 Task: Search one way flight ticket for 5 adults, 1 child, 2 infants in seat and 1 infant on lap in business from College Station: Easterwood Field to Riverton: Central Wyoming Regional Airport (was Riverton Regional) on 8-4-2023. Choice of flights is Emirates and Kenya Airways. Number of bags: 11 checked bags. Price is upto 105000. Outbound departure time preference is 15:15.
Action: Mouse moved to (223, 310)
Screenshot: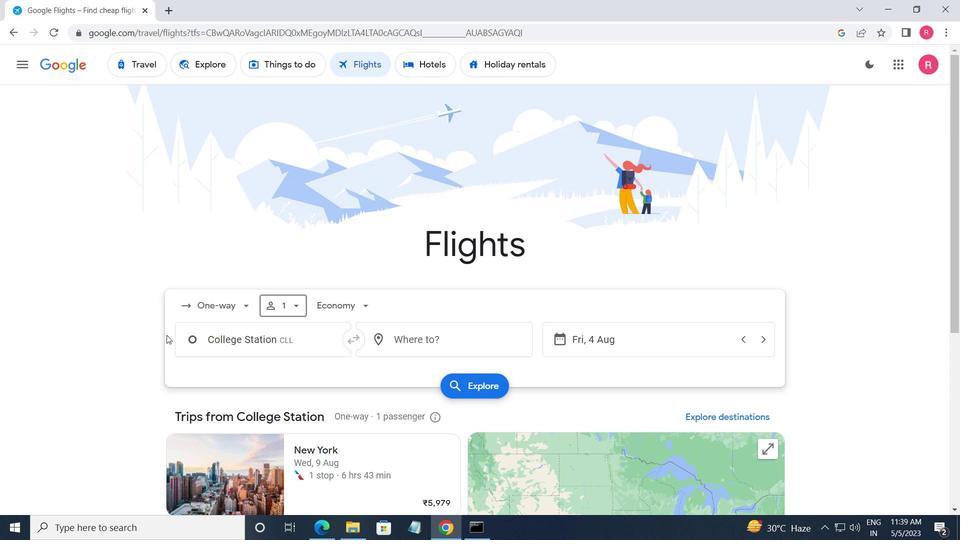 
Action: Mouse pressed left at (223, 310)
Screenshot: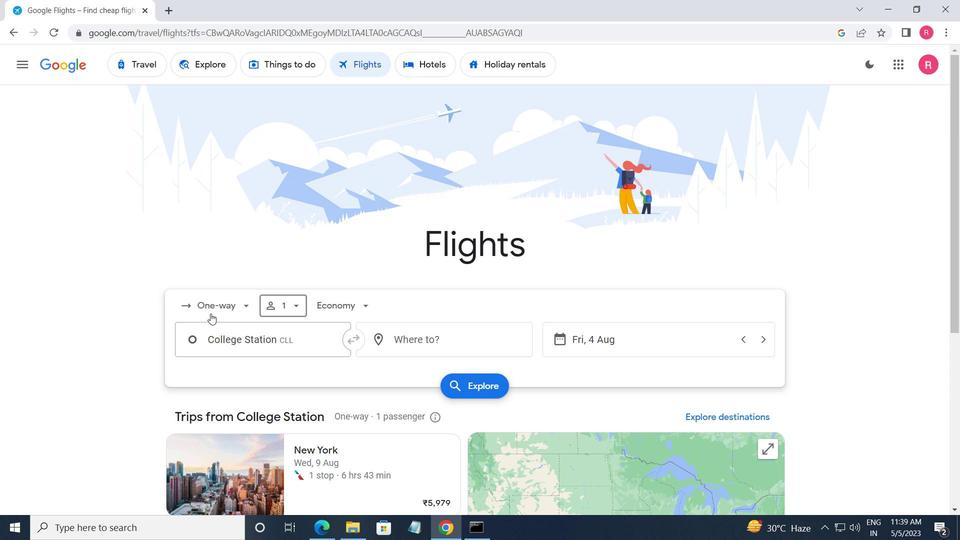 
Action: Mouse moved to (243, 367)
Screenshot: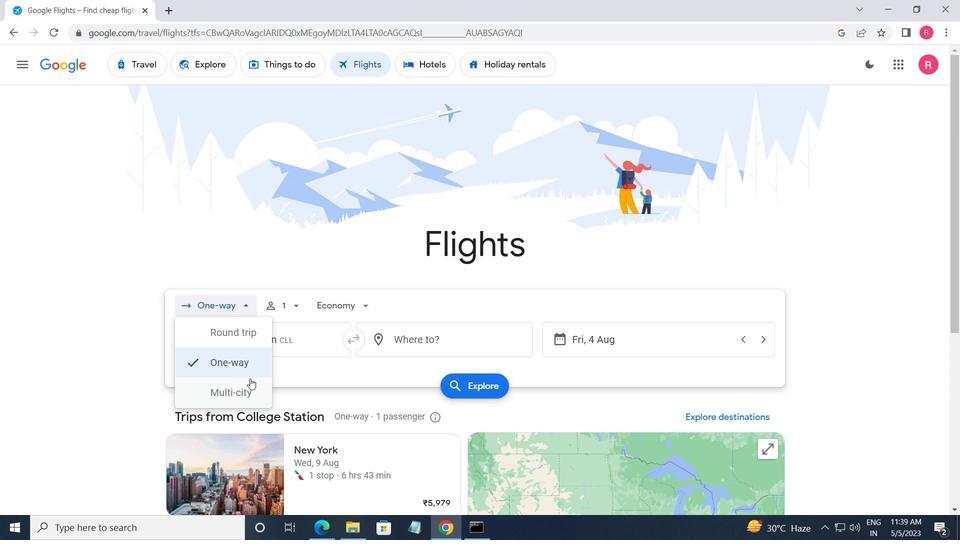 
Action: Mouse pressed left at (243, 367)
Screenshot: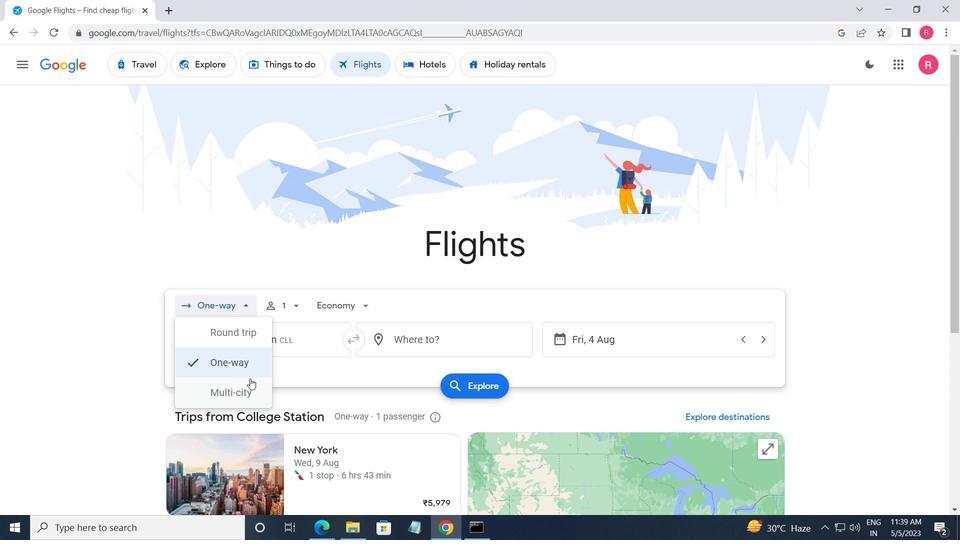 
Action: Mouse moved to (283, 304)
Screenshot: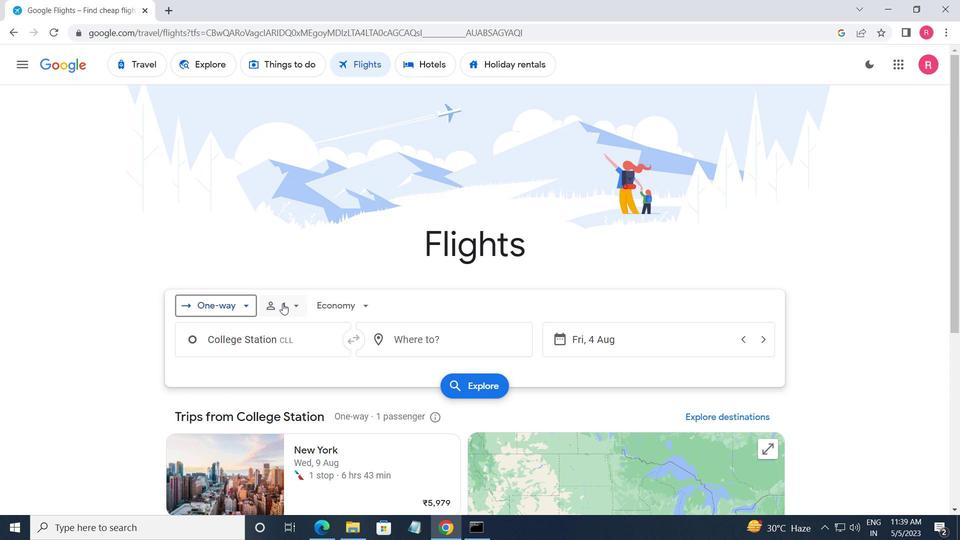 
Action: Mouse pressed left at (283, 304)
Screenshot: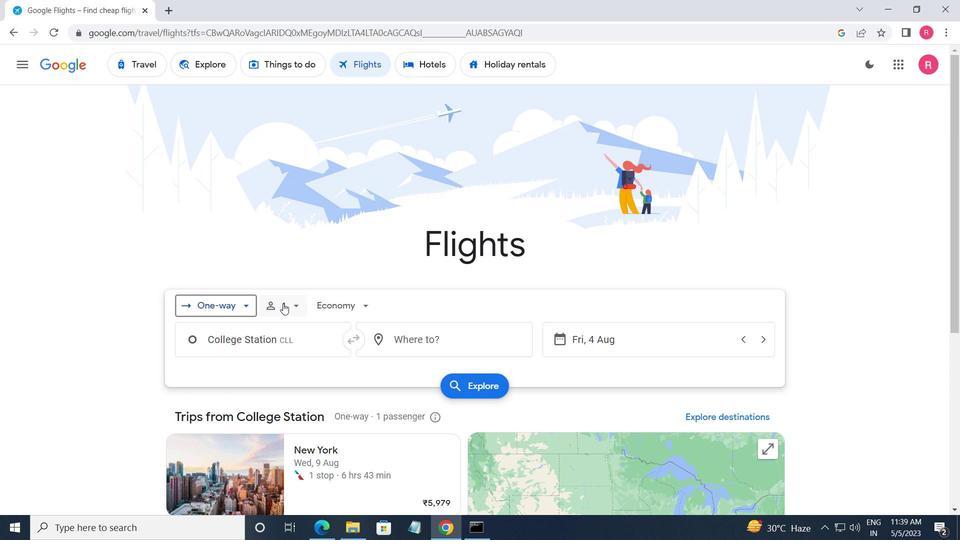 
Action: Mouse moved to (382, 340)
Screenshot: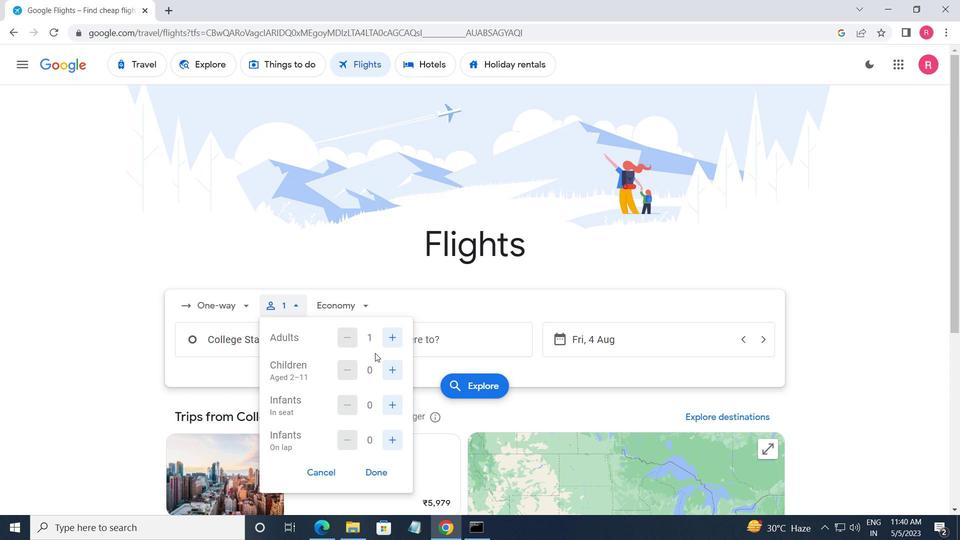
Action: Mouse pressed left at (382, 340)
Screenshot: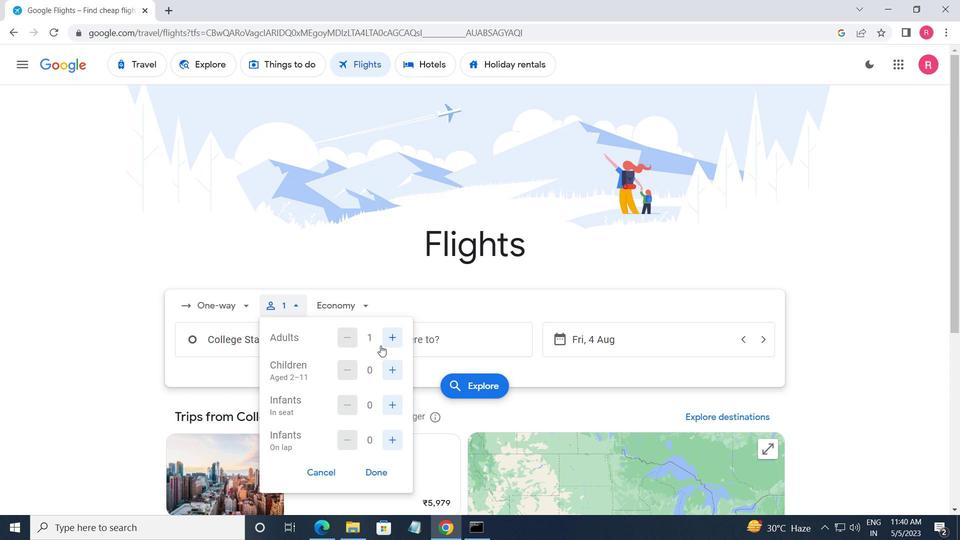 
Action: Mouse pressed left at (382, 340)
Screenshot: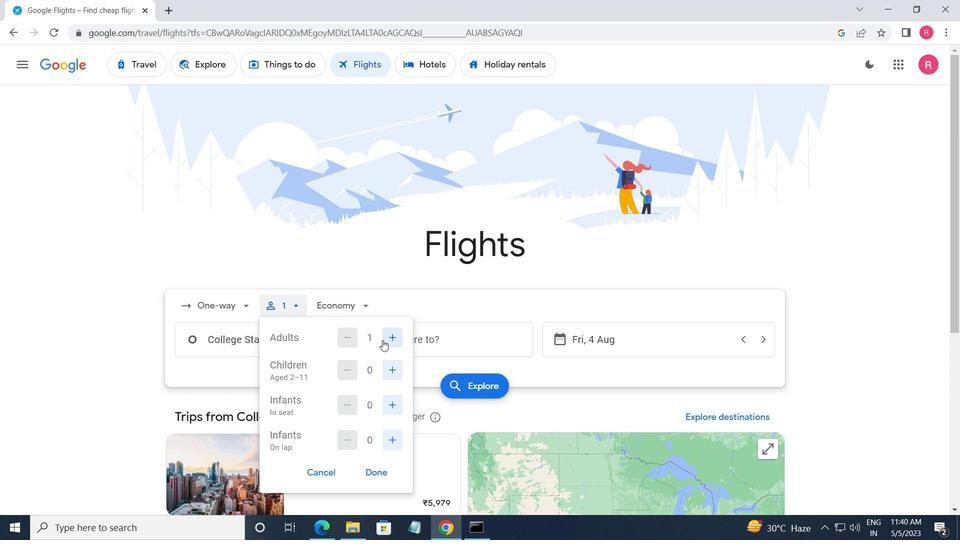 
Action: Mouse pressed left at (382, 340)
Screenshot: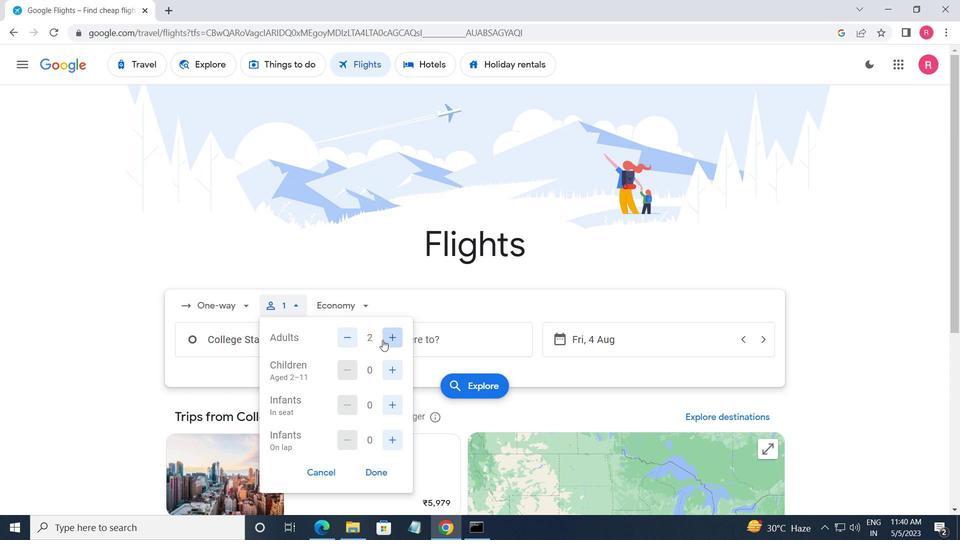 
Action: Mouse pressed left at (382, 340)
Screenshot: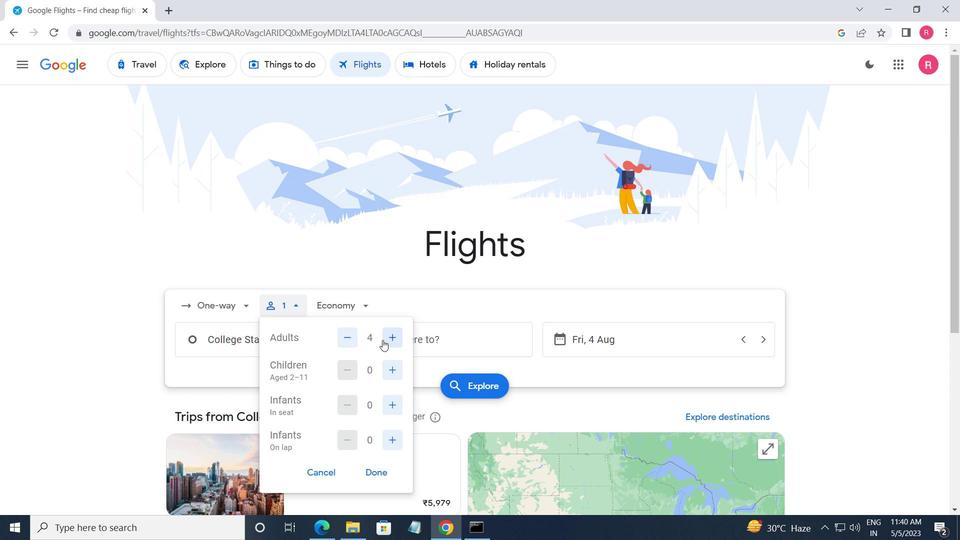 
Action: Mouse moved to (387, 375)
Screenshot: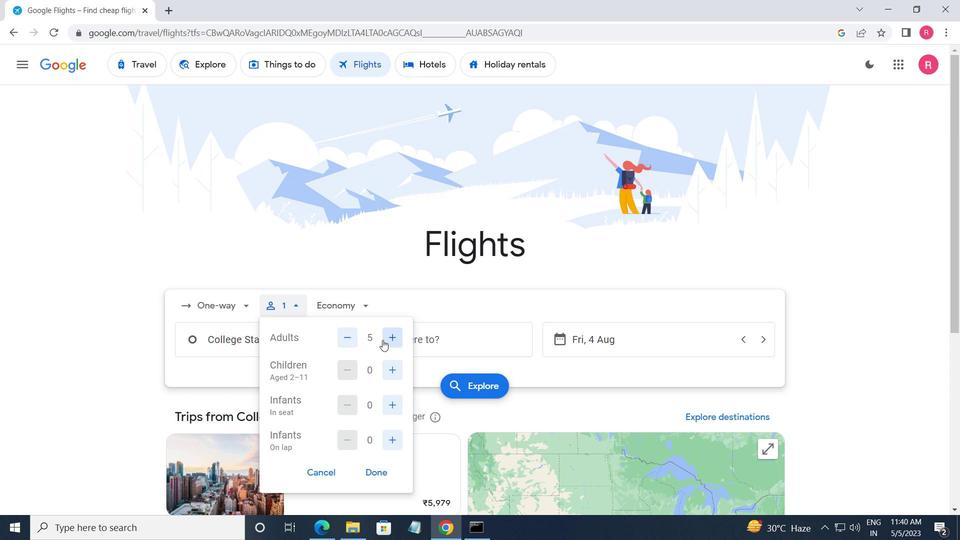 
Action: Mouse pressed left at (387, 375)
Screenshot: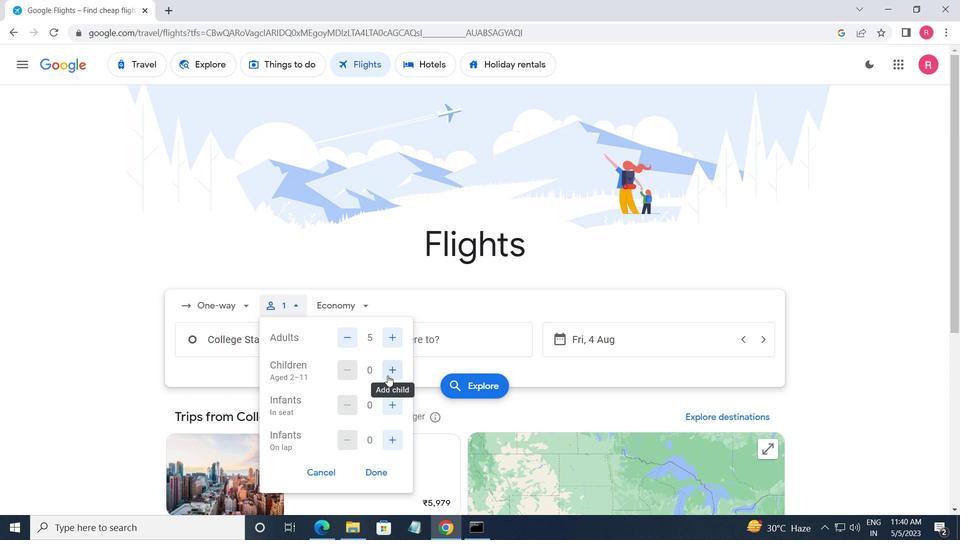 
Action: Mouse moved to (391, 413)
Screenshot: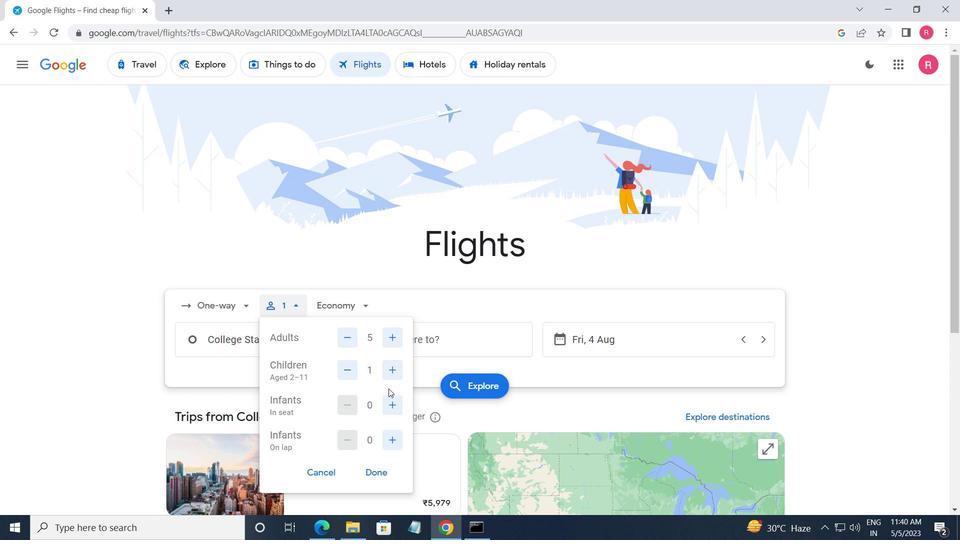 
Action: Mouse pressed left at (391, 413)
Screenshot: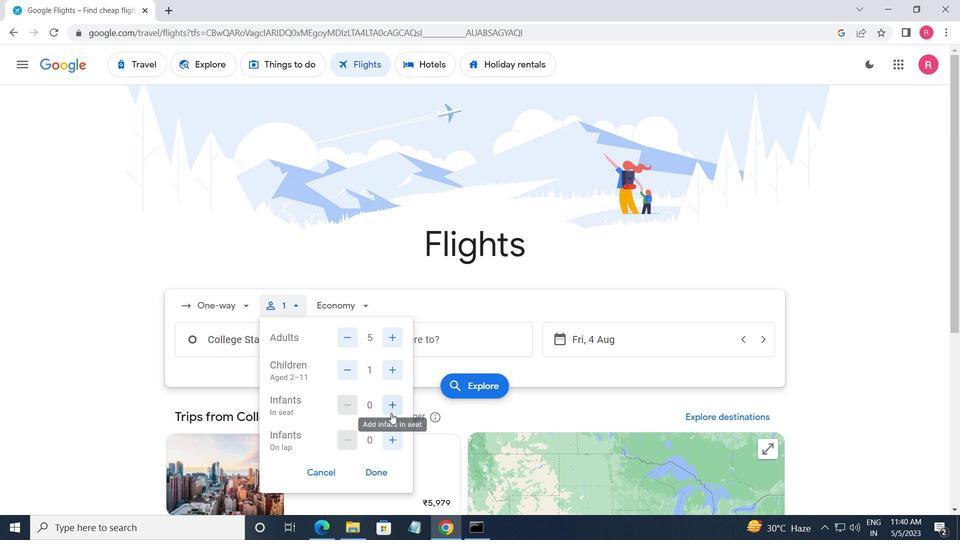 
Action: Mouse pressed left at (391, 413)
Screenshot: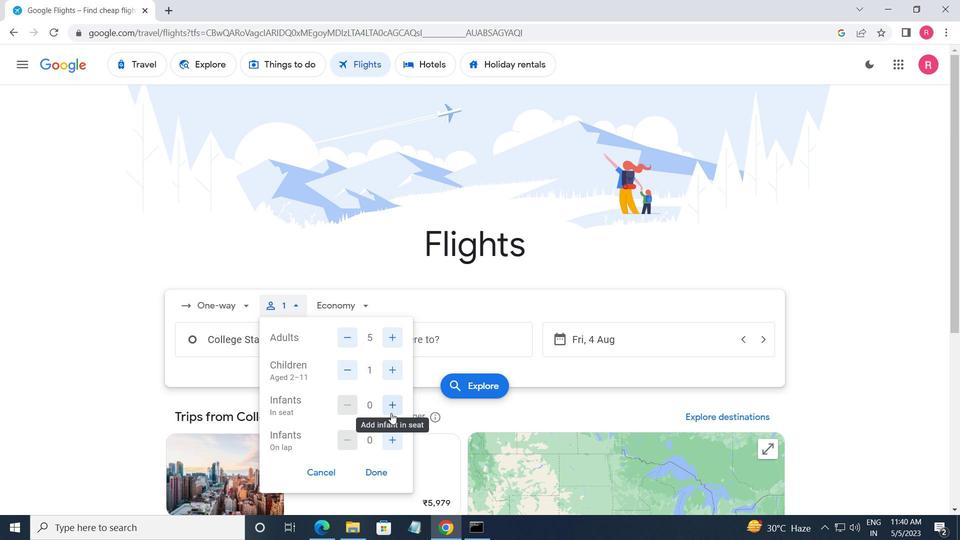 
Action: Mouse moved to (389, 444)
Screenshot: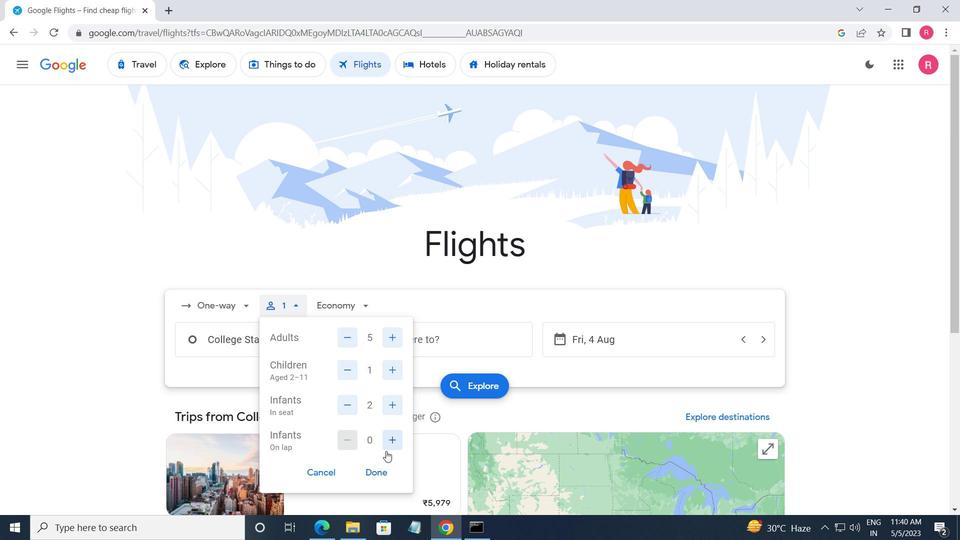 
Action: Mouse pressed left at (389, 444)
Screenshot: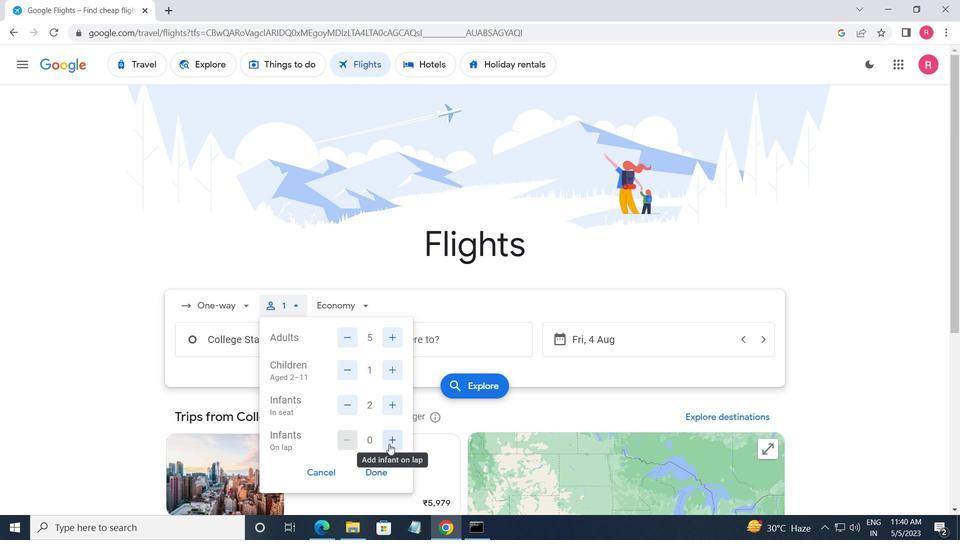
Action: Mouse moved to (382, 470)
Screenshot: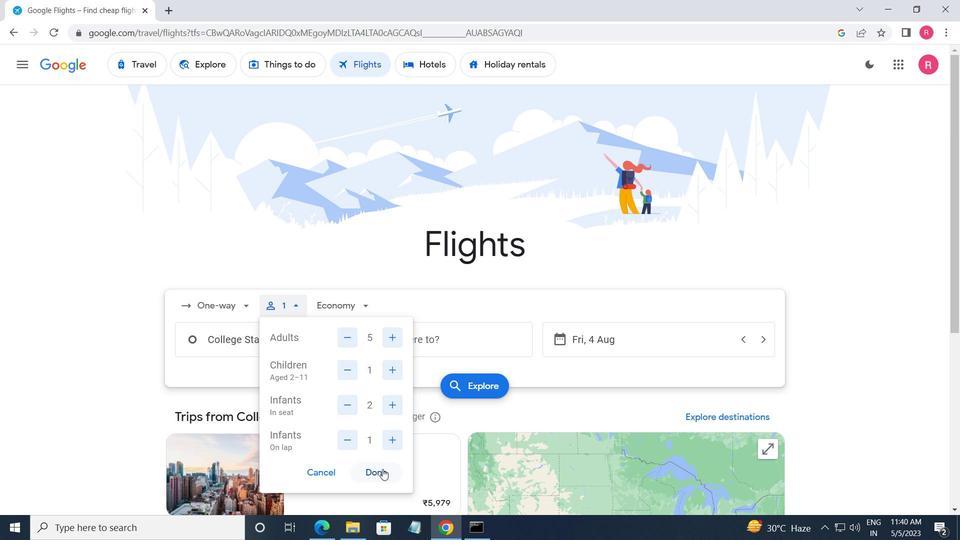 
Action: Mouse pressed left at (382, 470)
Screenshot: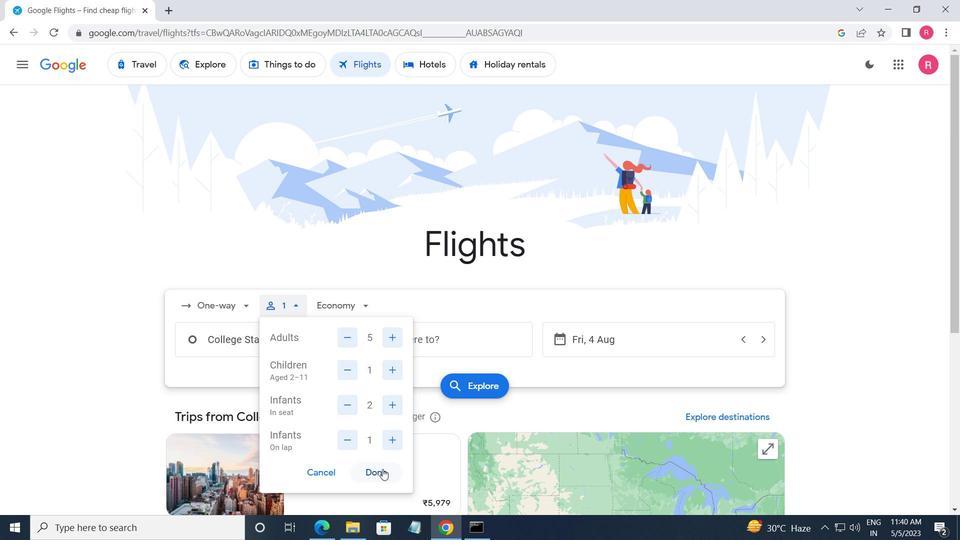 
Action: Mouse moved to (344, 310)
Screenshot: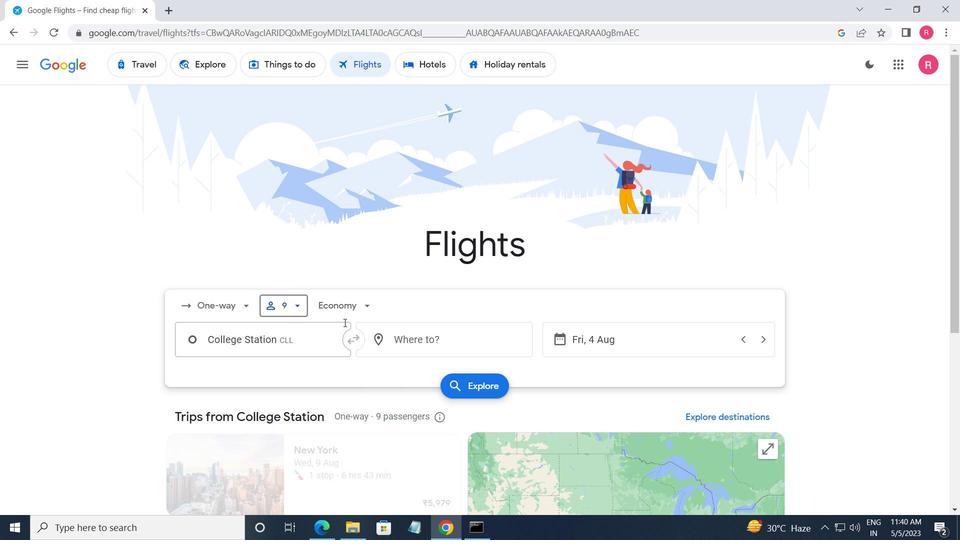 
Action: Mouse pressed left at (344, 310)
Screenshot: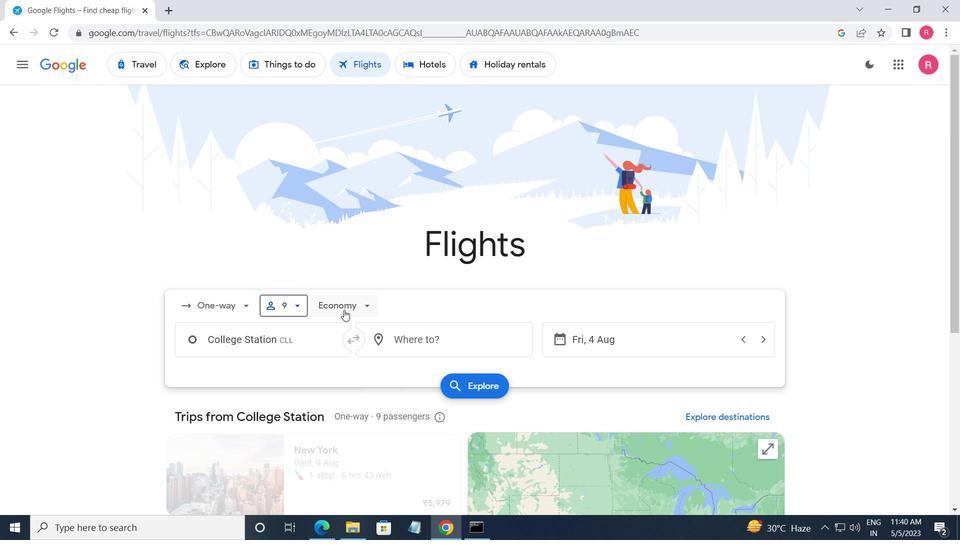 
Action: Mouse moved to (356, 395)
Screenshot: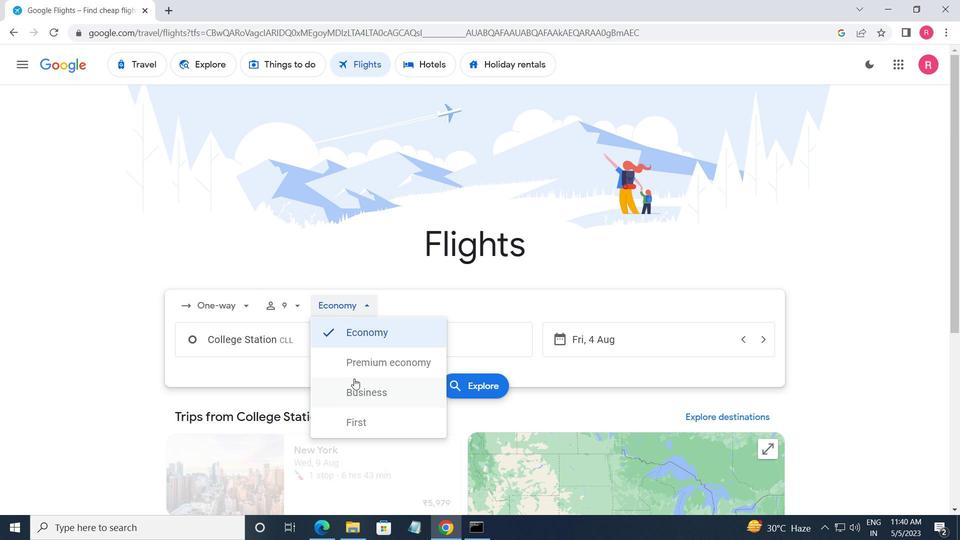 
Action: Mouse pressed left at (356, 395)
Screenshot: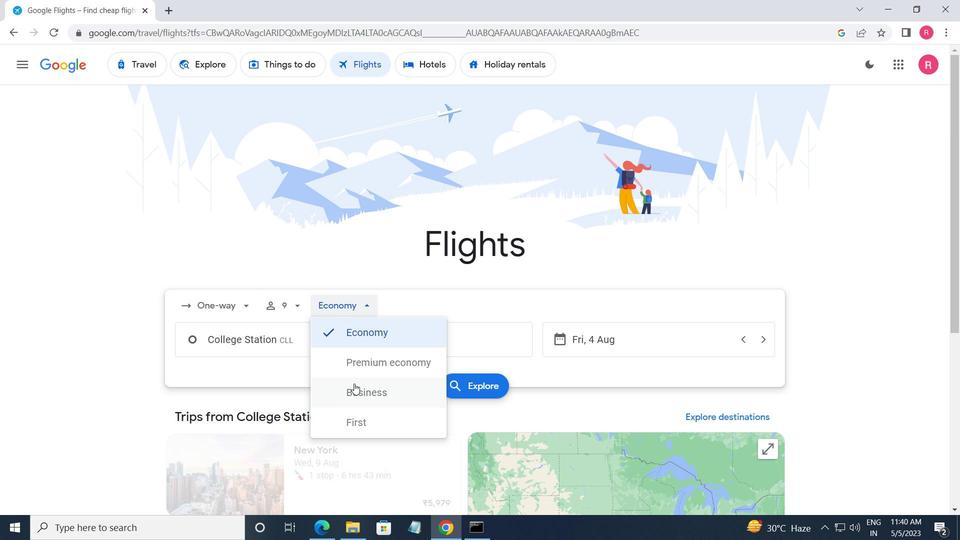 
Action: Mouse moved to (307, 339)
Screenshot: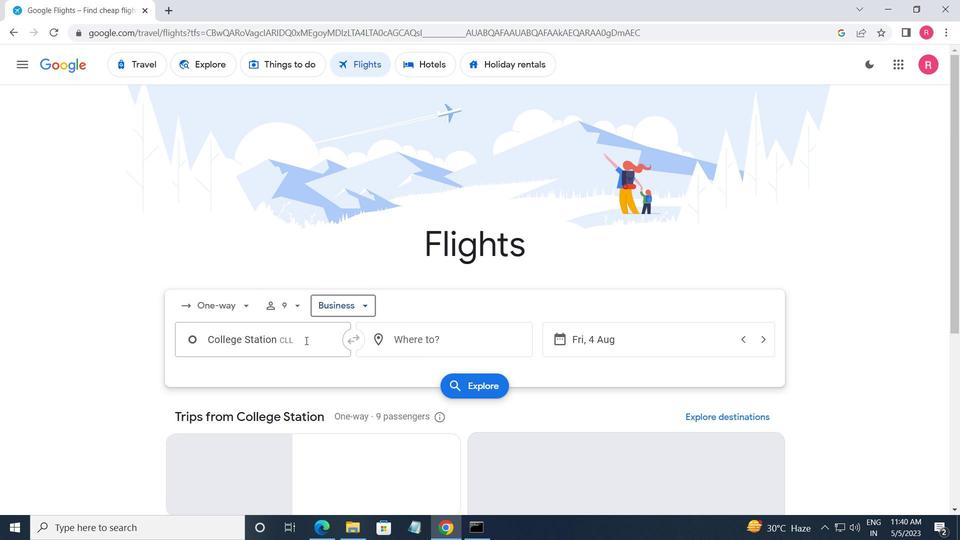 
Action: Mouse pressed left at (307, 339)
Screenshot: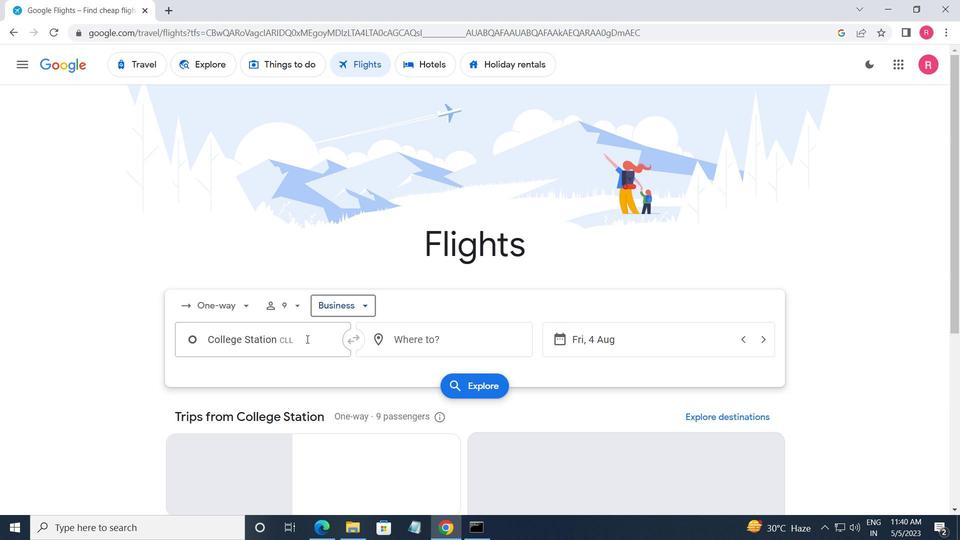 
Action: Key pressed <Key.shift><Key.shift><Key.shift><Key.shift><Key.shift><Key.shift><Key.shift><Key.shift><Key.shift><Key.shift><Key.shift><Key.shift><Key.shift><Key.shift><Key.shift><Key.shift><Key.shift><Key.shift><Key.shift><Key.shift><Key.shift><Key.shift><Key.shift><Key.shift><Key.shift><Key.shift><Key.shift><Key.shift><Key.shift><Key.shift><Key.shift><Key.shift><Key.shift><Key.shift><Key.shift><Key.shift><Key.shift><Key.shift><Key.shift><Key.shift>EASTERWOOD
Screenshot: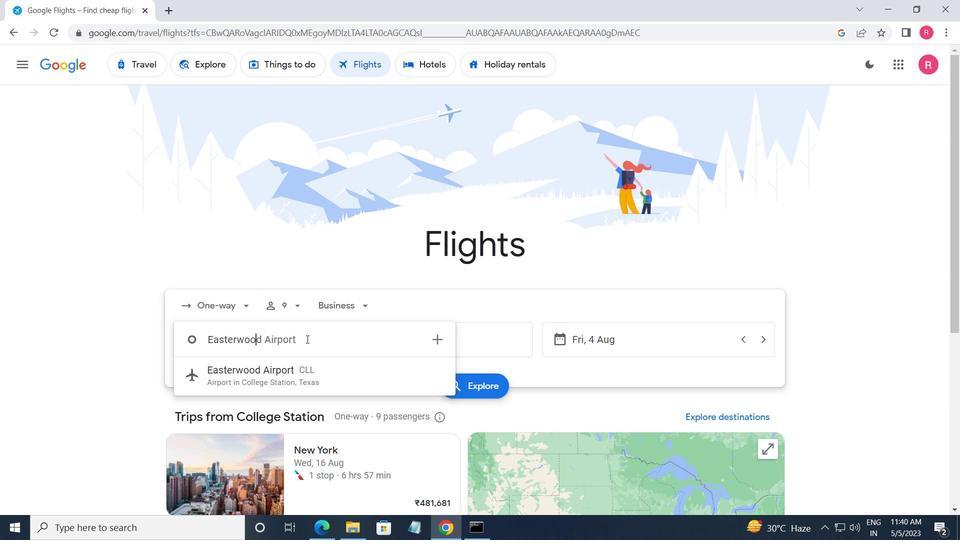 
Action: Mouse moved to (294, 368)
Screenshot: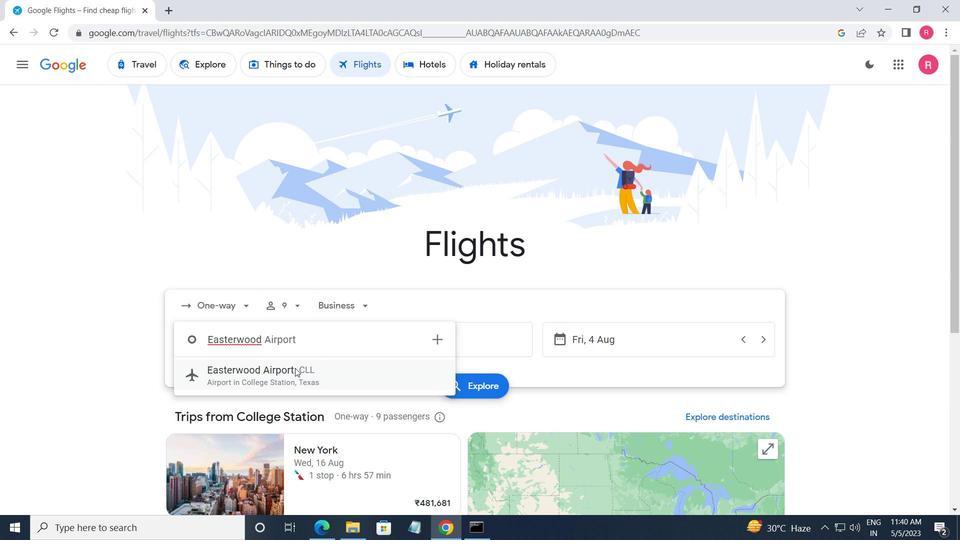 
Action: Key pressed <Key.space>
Screenshot: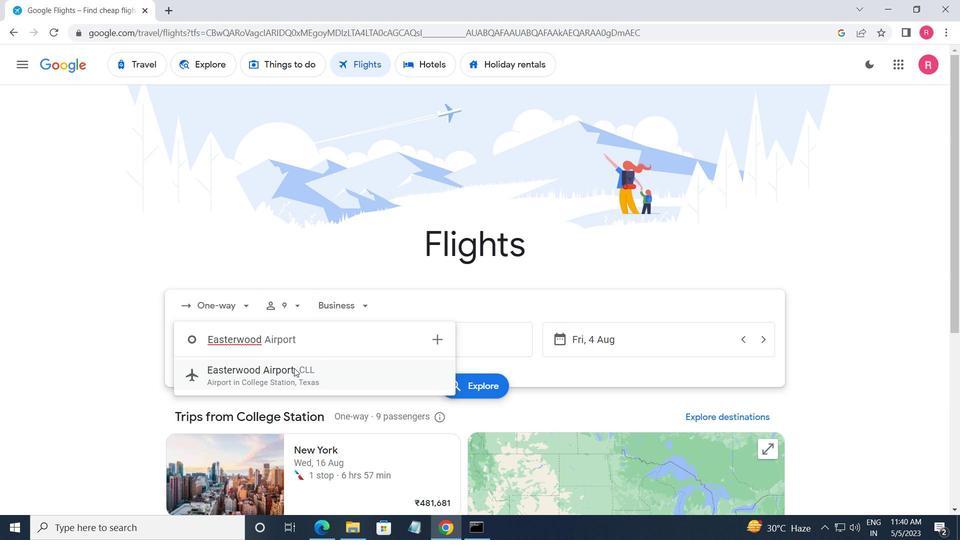 
Action: Mouse moved to (251, 372)
Screenshot: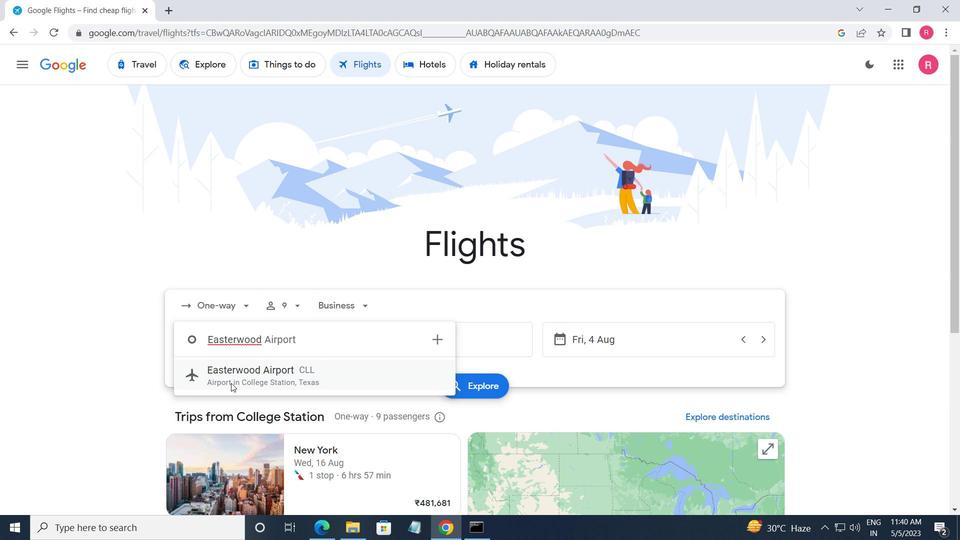 
Action: Mouse pressed left at (251, 372)
Screenshot: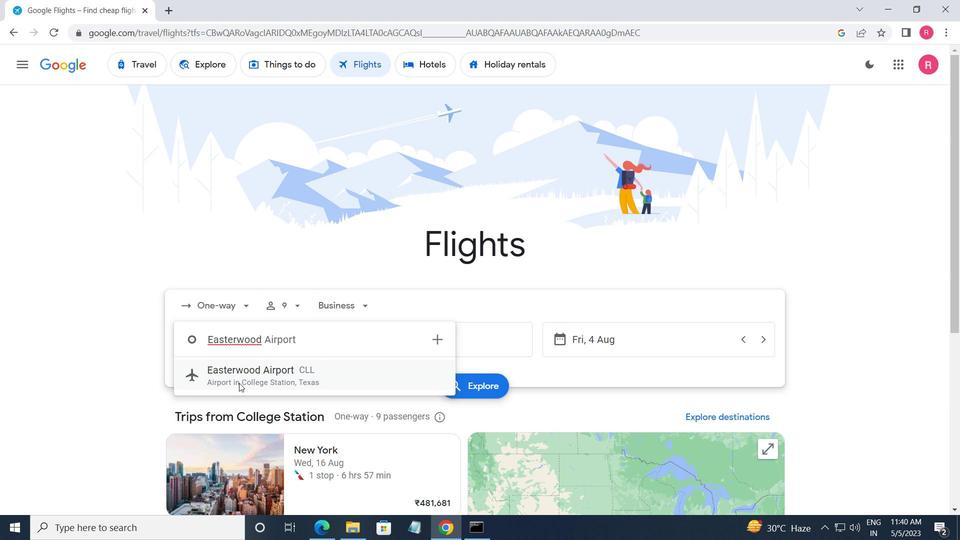 
Action: Mouse moved to (455, 344)
Screenshot: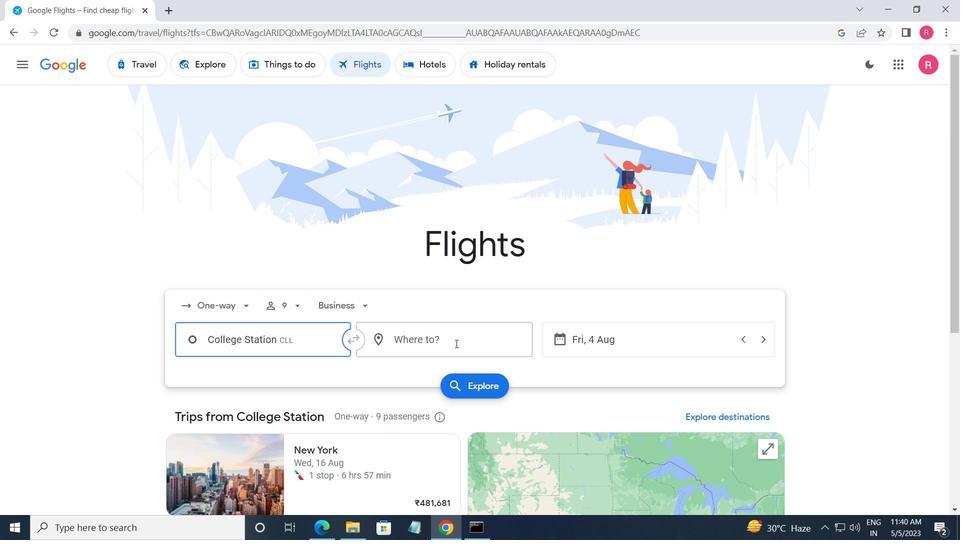
Action: Mouse pressed left at (455, 344)
Screenshot: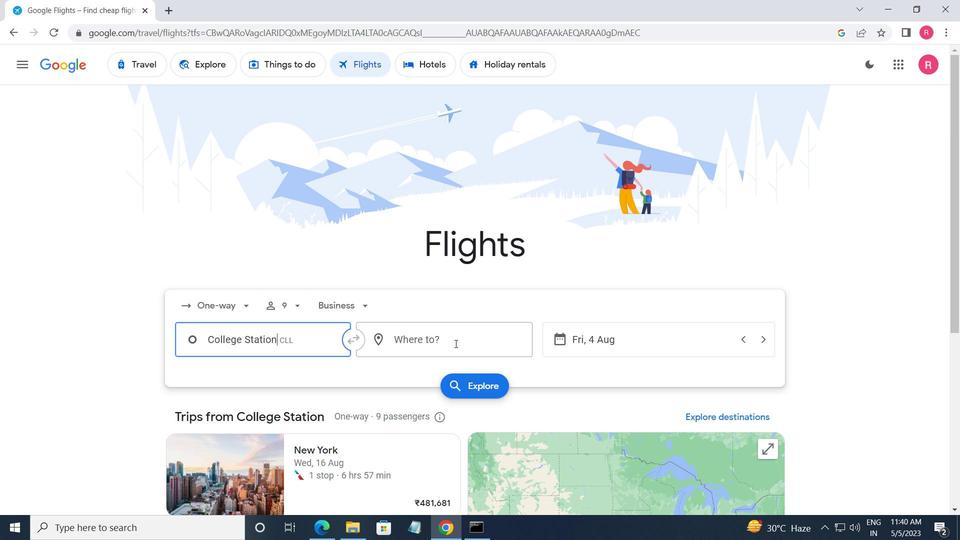 
Action: Mouse moved to (296, 457)
Screenshot: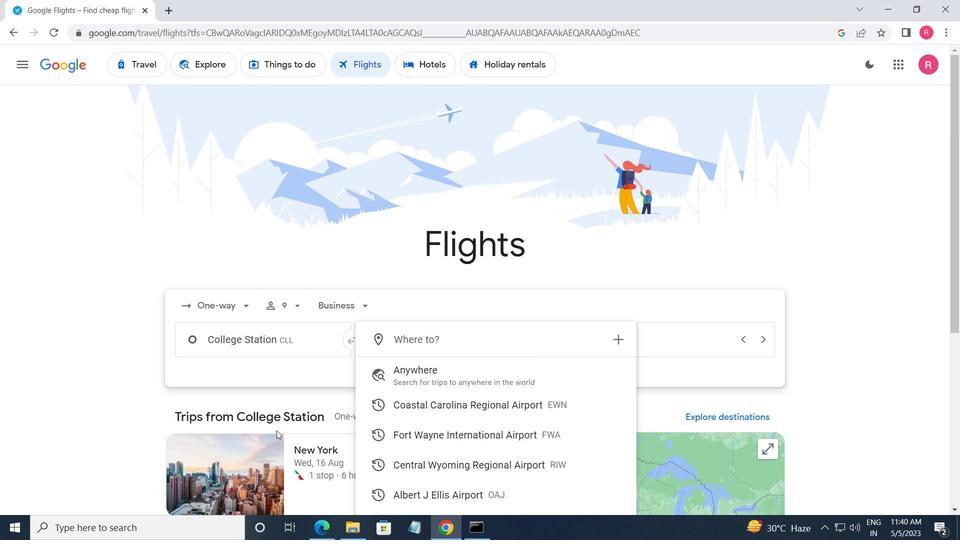 
Action: Key pressed <Key.shift>RIVERTON
Screenshot: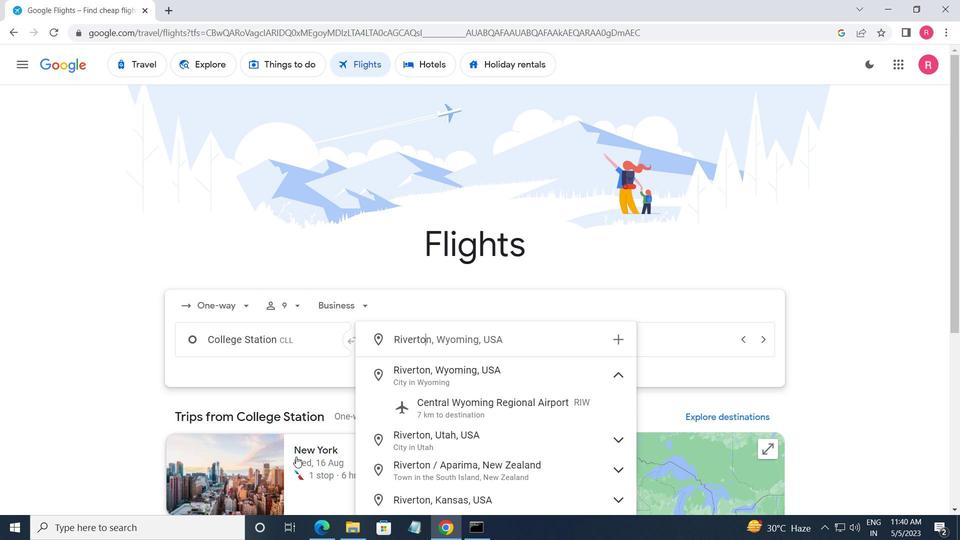 
Action: Mouse moved to (520, 410)
Screenshot: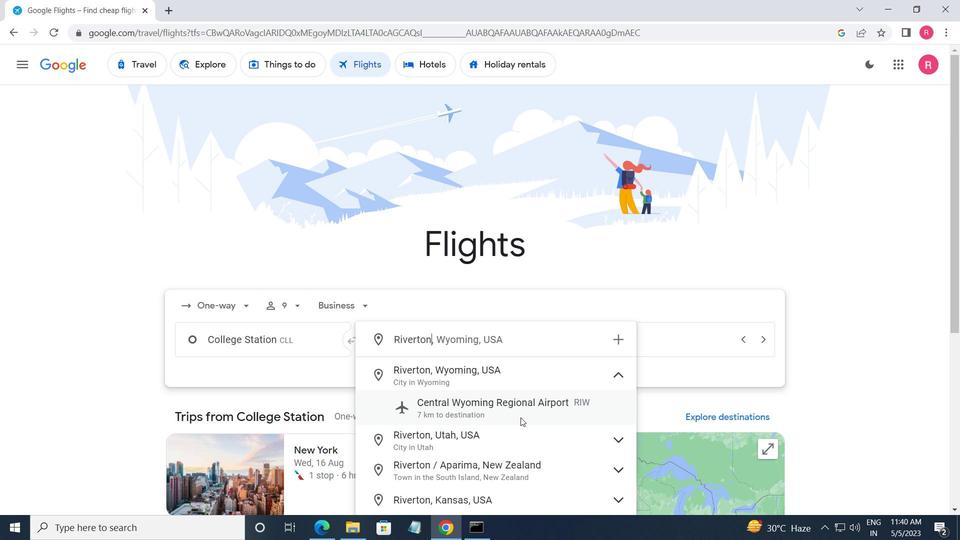
Action: Mouse pressed left at (520, 410)
Screenshot: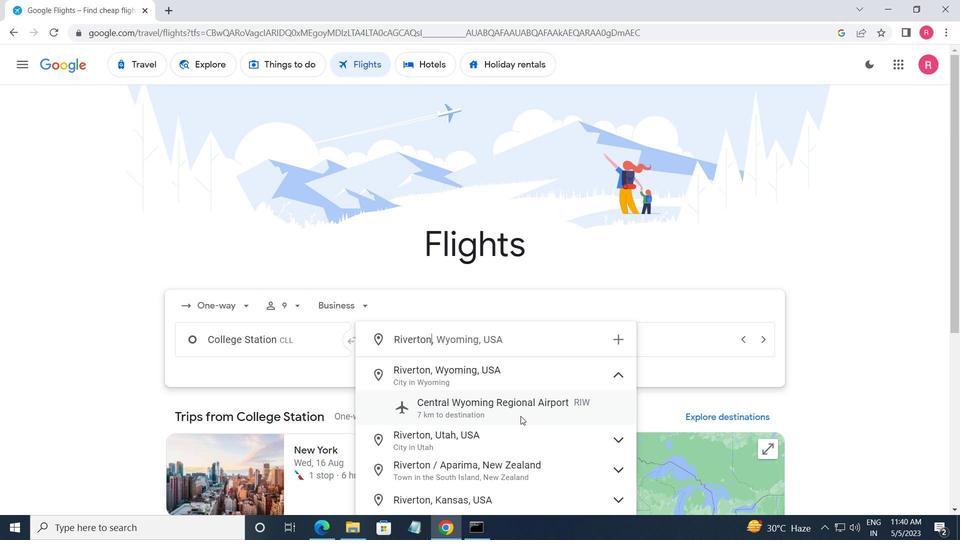 
Action: Mouse moved to (686, 325)
Screenshot: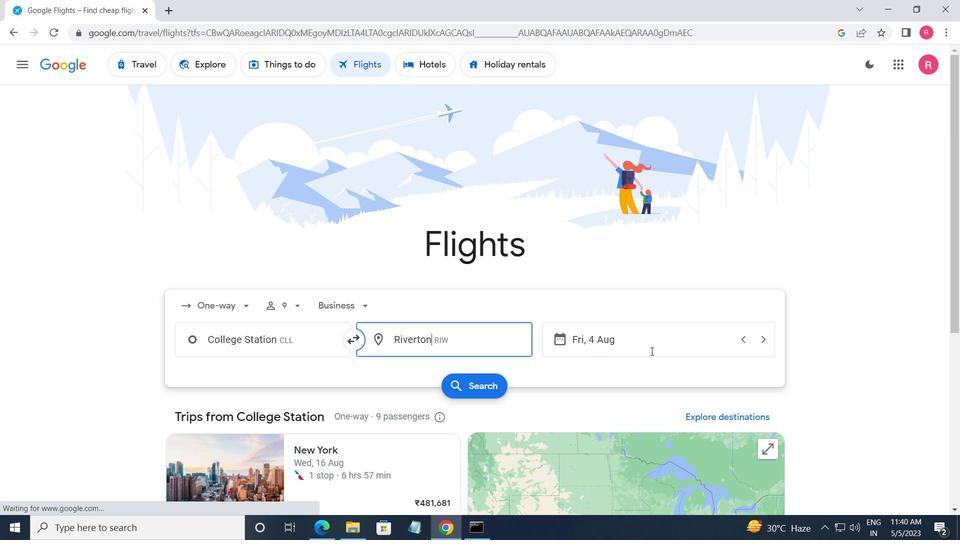 
Action: Mouse pressed left at (686, 325)
Screenshot: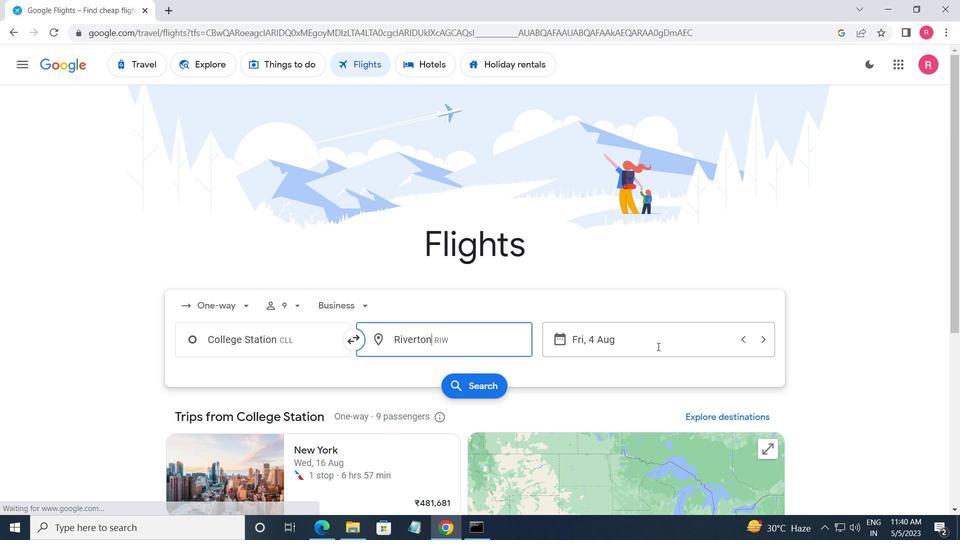 
Action: Mouse moved to (491, 288)
Screenshot: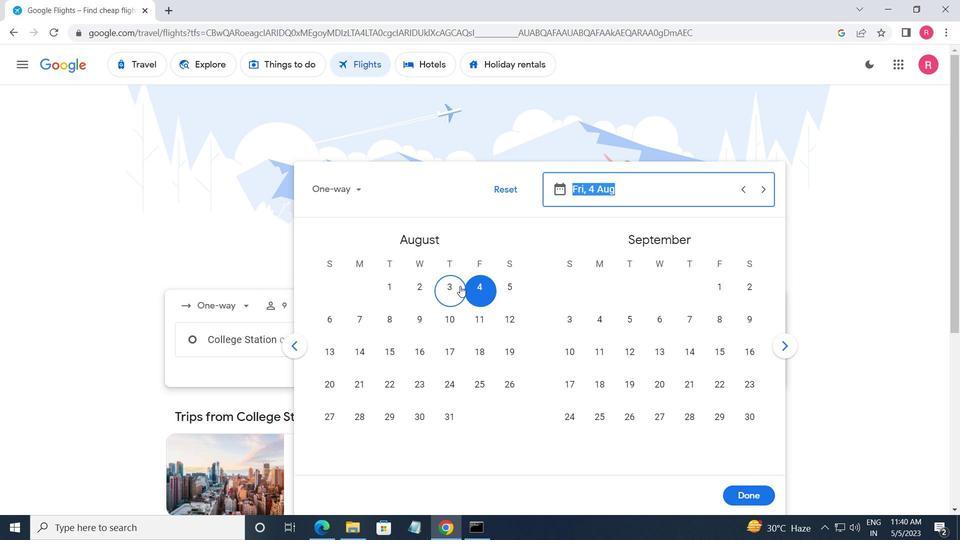 
Action: Mouse pressed left at (491, 288)
Screenshot: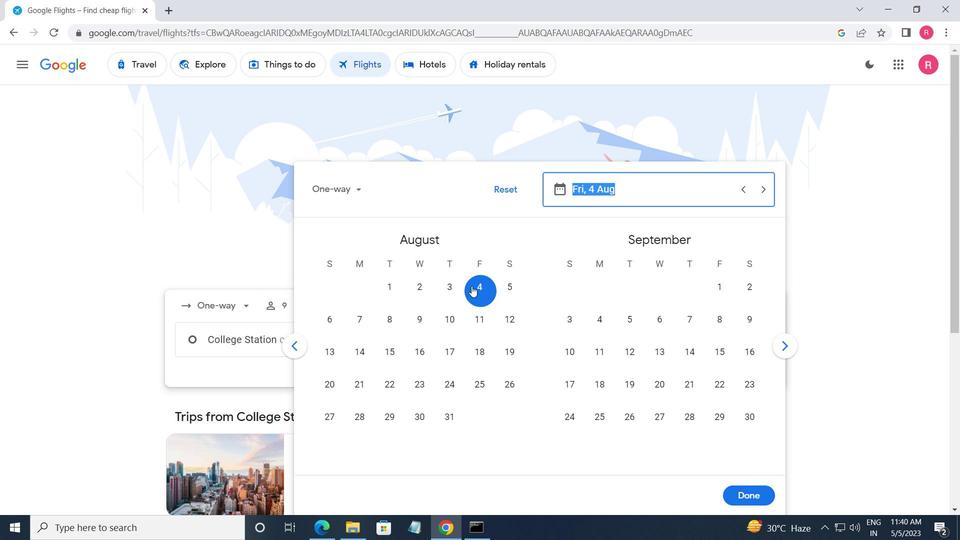 
Action: Mouse moved to (760, 492)
Screenshot: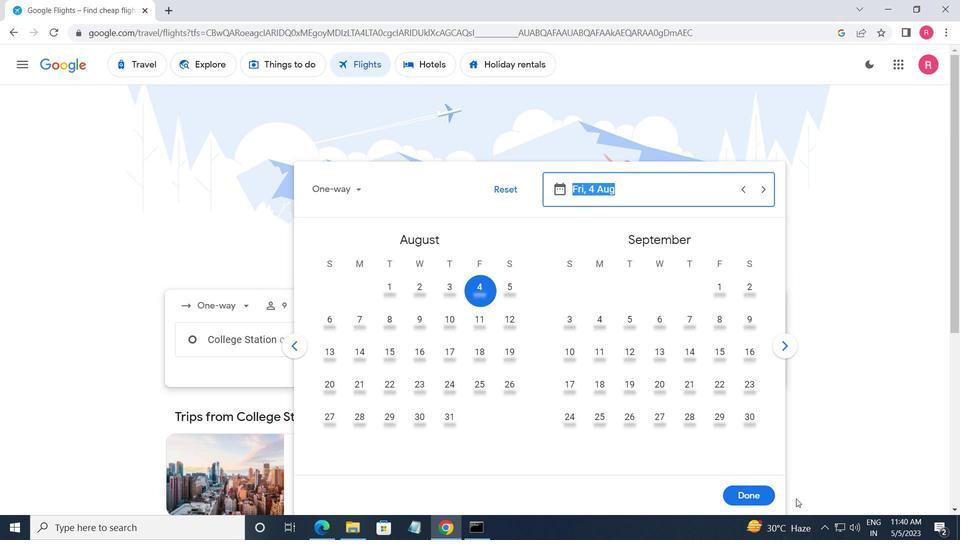 
Action: Mouse pressed left at (760, 492)
Screenshot: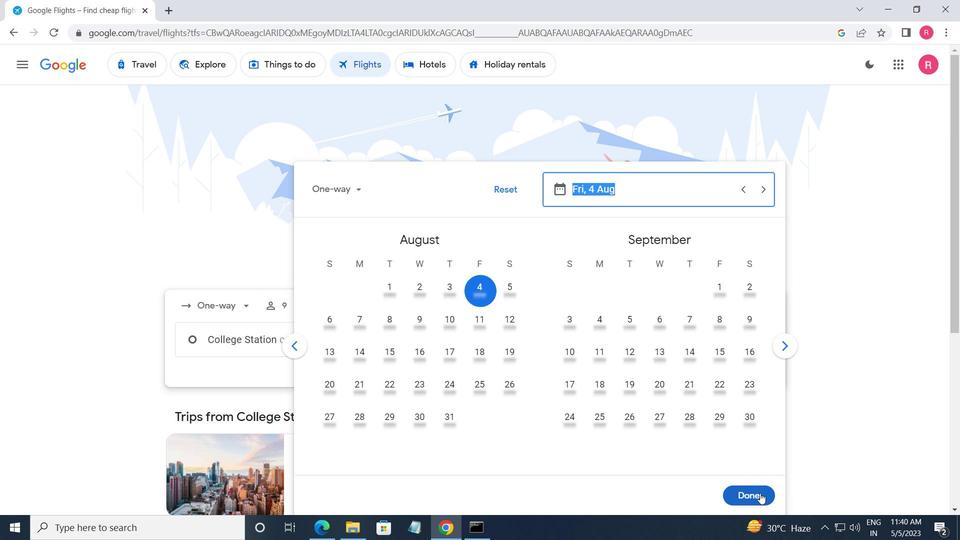 
Action: Mouse moved to (482, 387)
Screenshot: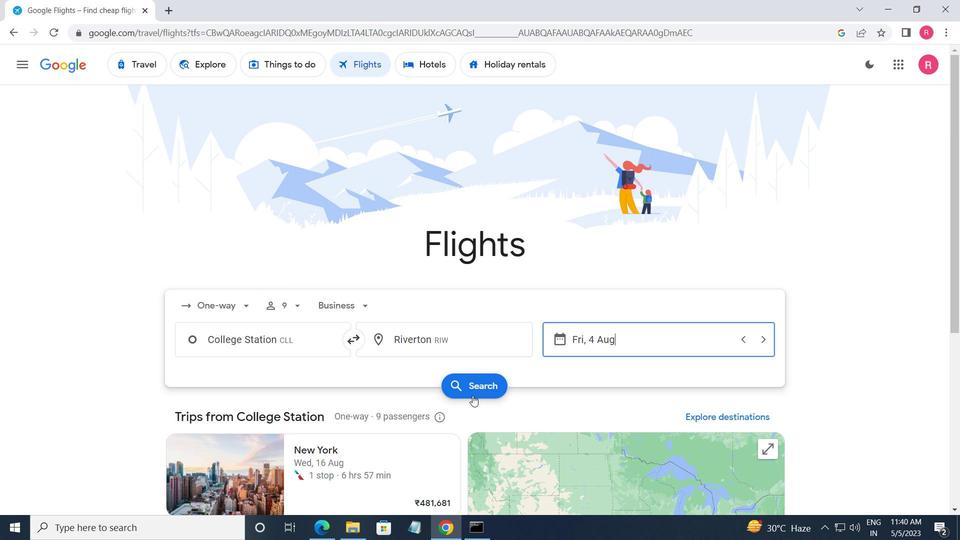 
Action: Mouse pressed left at (482, 387)
Screenshot: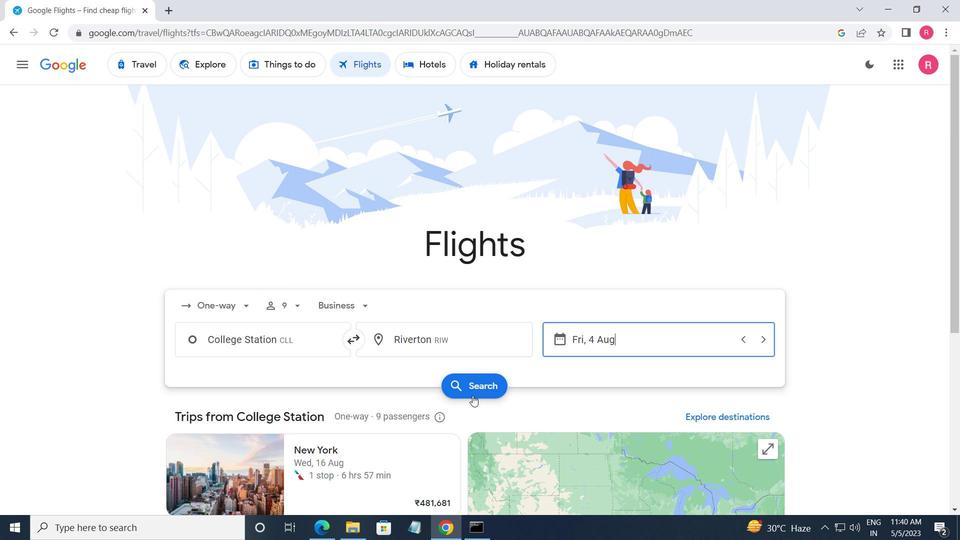 
Action: Mouse moved to (181, 188)
Screenshot: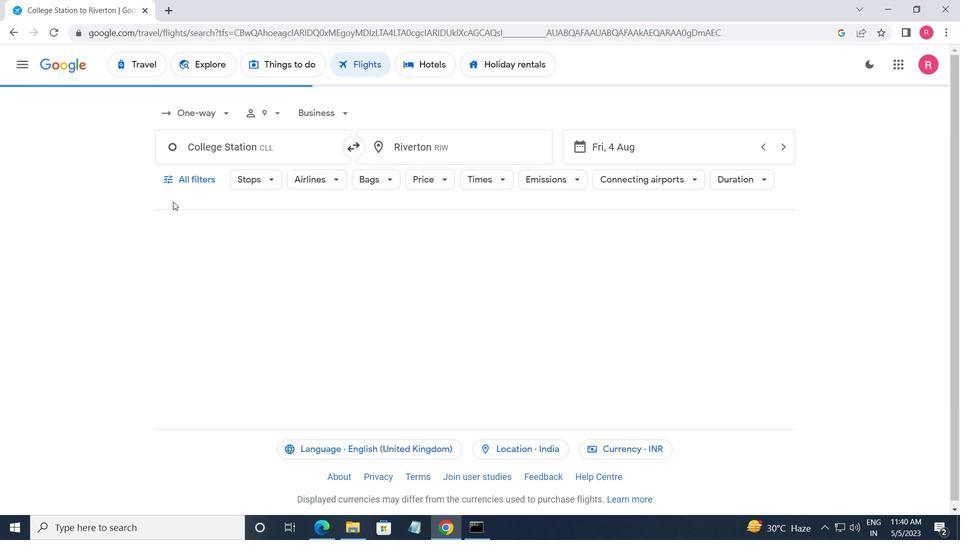 
Action: Mouse pressed left at (181, 188)
Screenshot: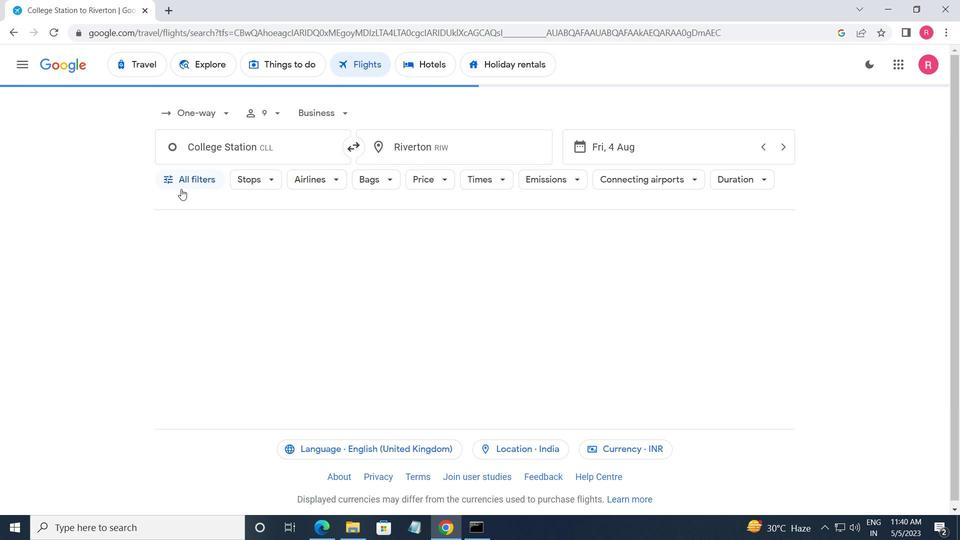 
Action: Mouse moved to (203, 280)
Screenshot: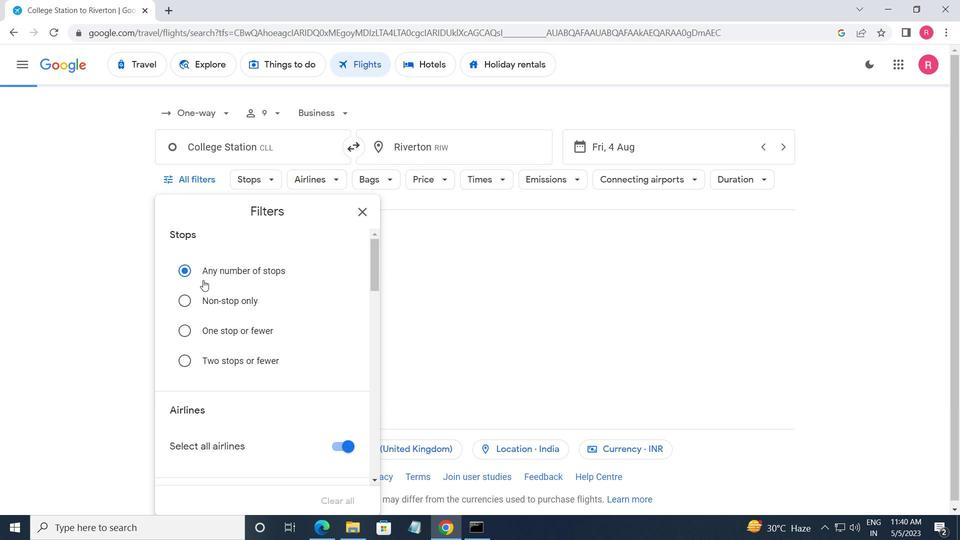 
Action: Mouse scrolled (203, 280) with delta (0, 0)
Screenshot: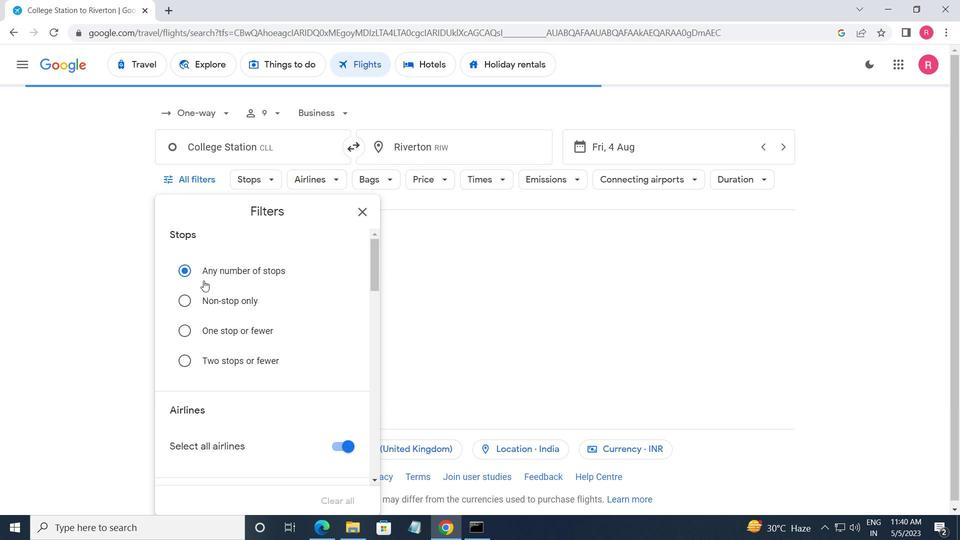 
Action: Mouse moved to (257, 322)
Screenshot: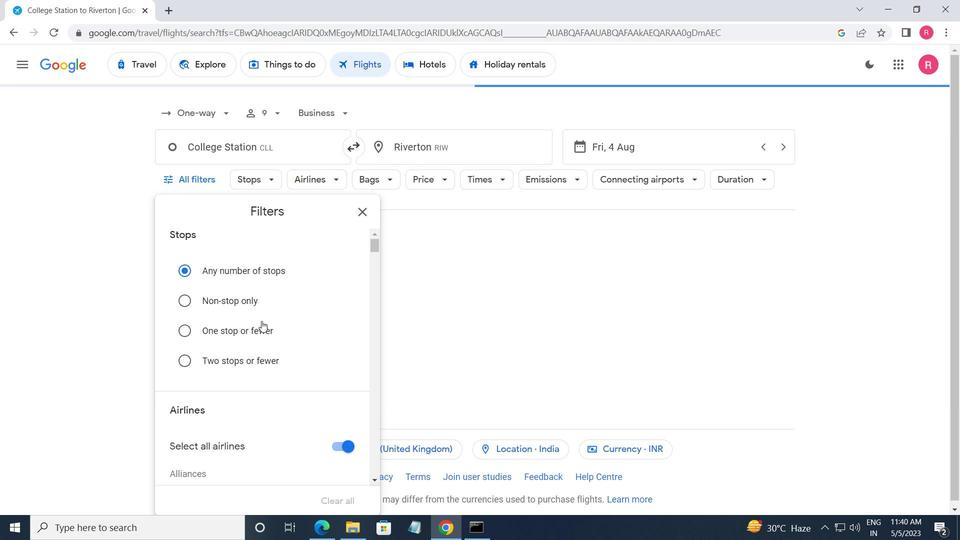 
Action: Mouse scrolled (257, 321) with delta (0, 0)
Screenshot: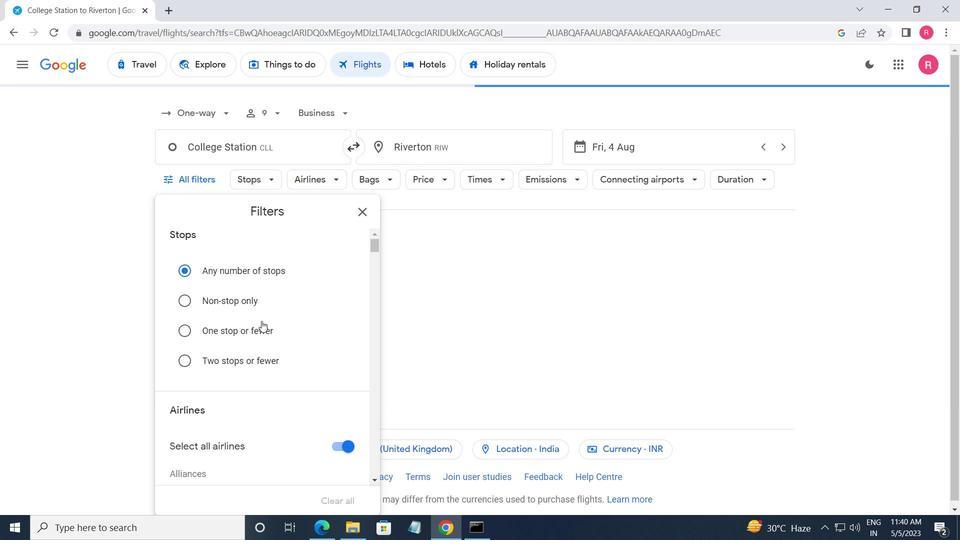 
Action: Mouse moved to (256, 322)
Screenshot: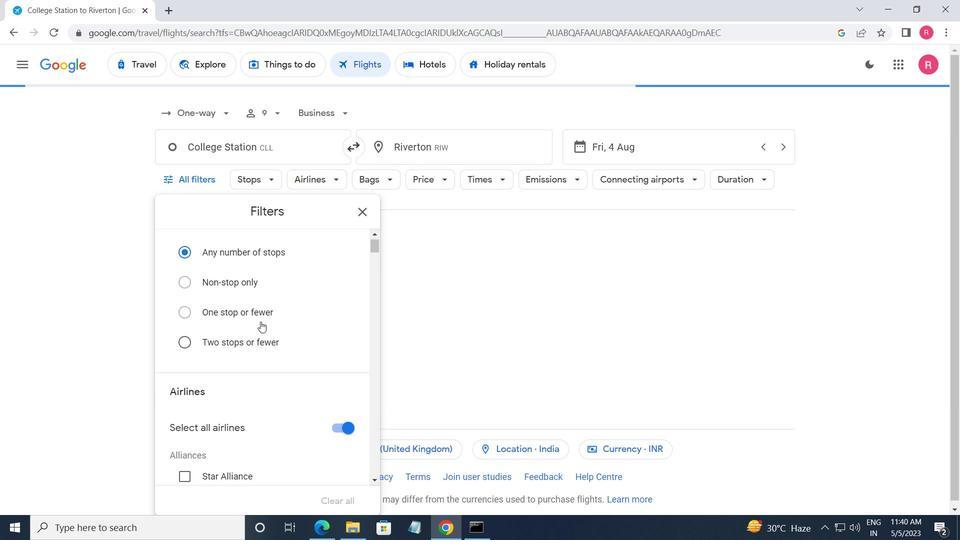 
Action: Mouse scrolled (256, 321) with delta (0, 0)
Screenshot: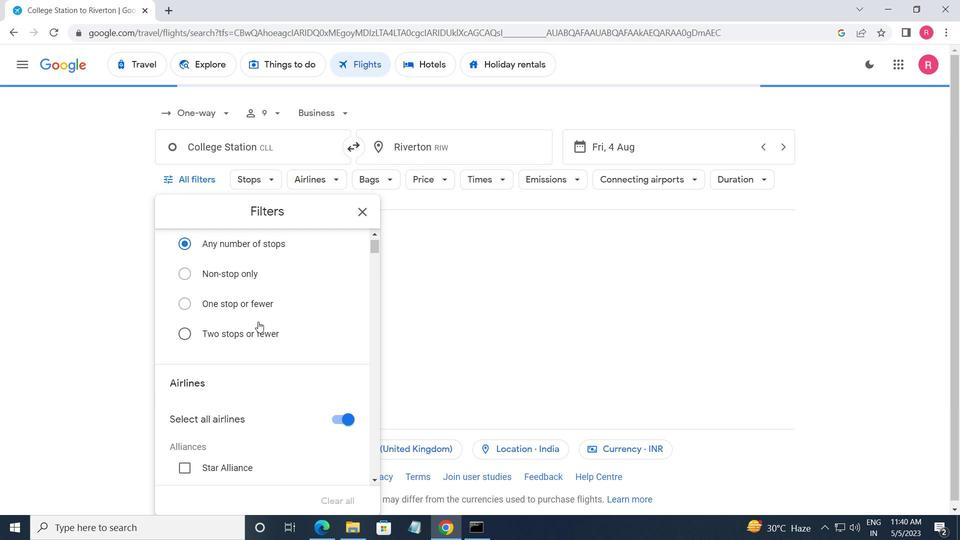 
Action: Mouse moved to (248, 318)
Screenshot: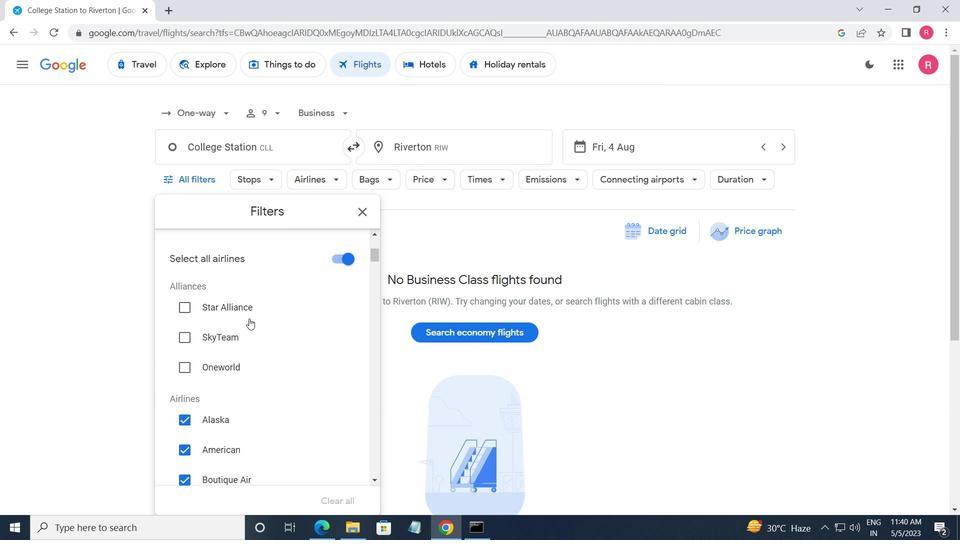 
Action: Mouse scrolled (248, 318) with delta (0, 0)
Screenshot: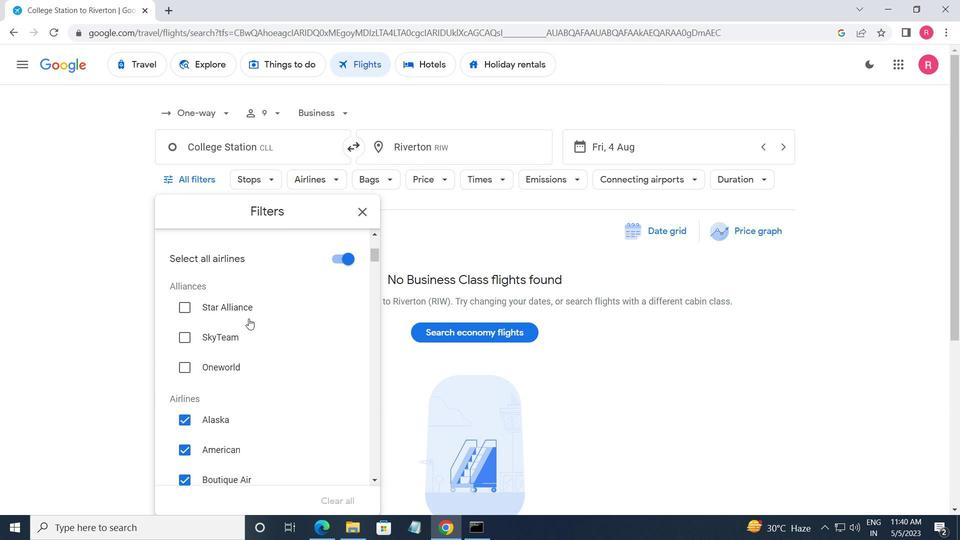 
Action: Mouse moved to (248, 318)
Screenshot: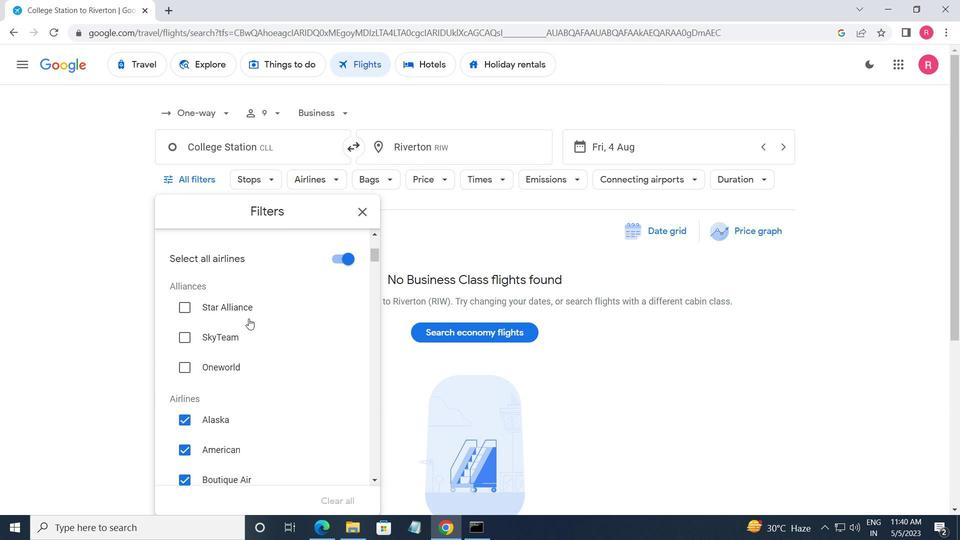 
Action: Mouse scrolled (248, 318) with delta (0, 0)
Screenshot: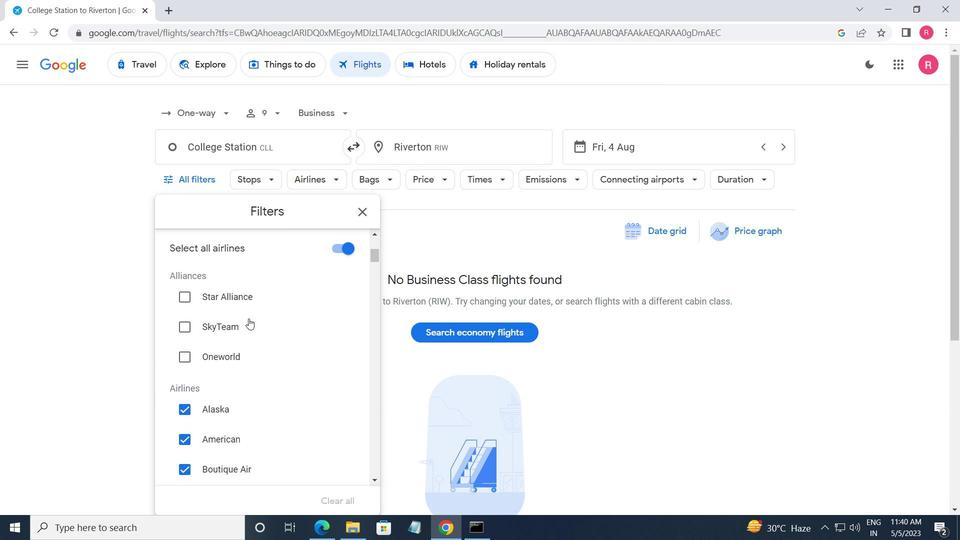 
Action: Mouse scrolled (248, 318) with delta (0, 0)
Screenshot: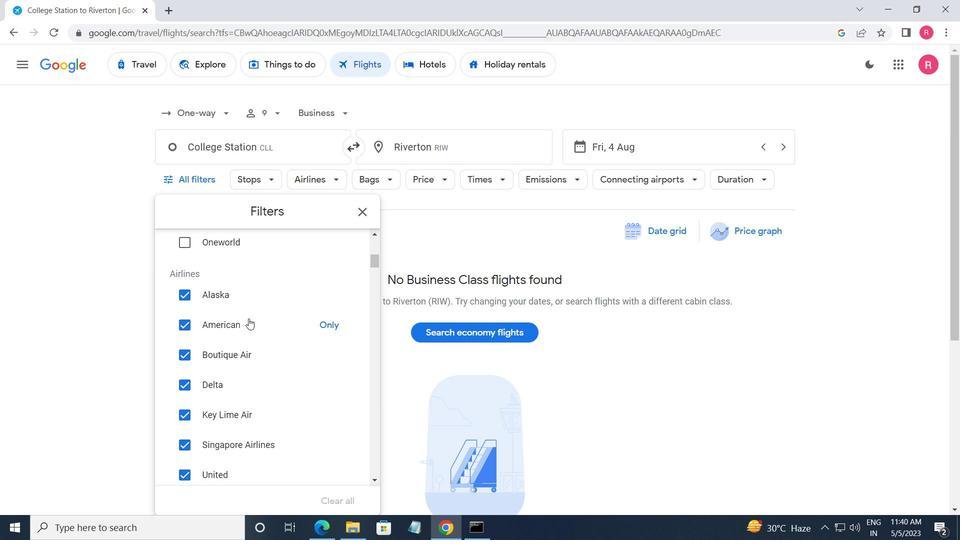 
Action: Mouse scrolled (248, 319) with delta (0, 0)
Screenshot: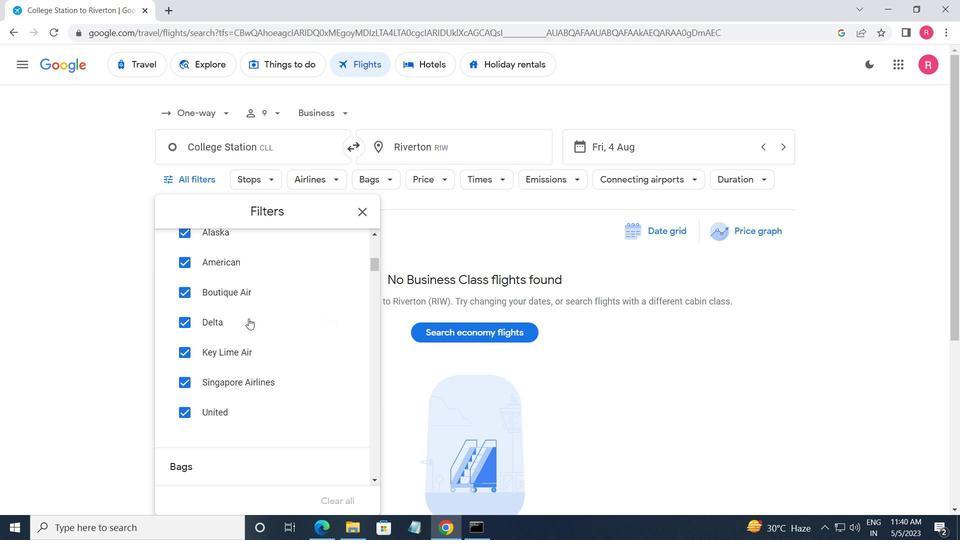 
Action: Mouse scrolled (248, 319) with delta (0, 0)
Screenshot: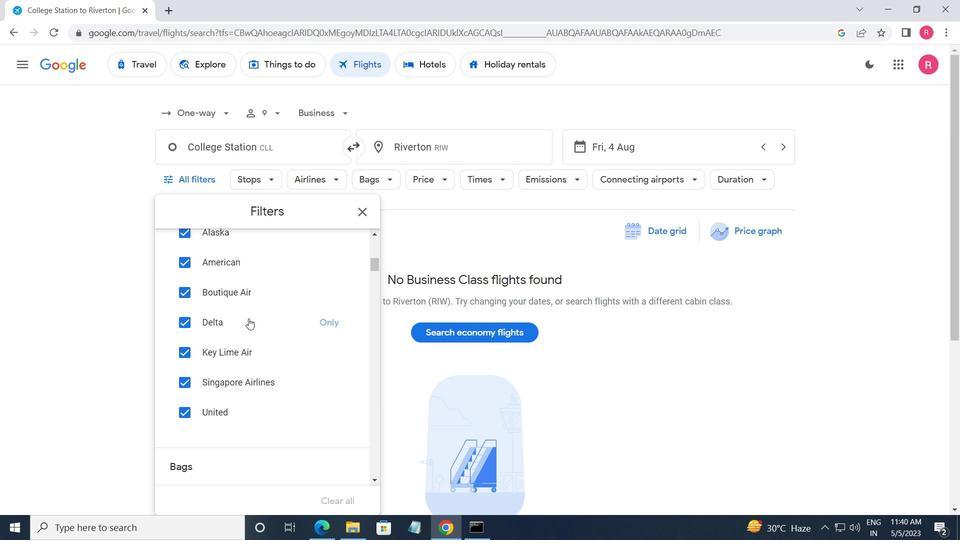 
Action: Mouse moved to (323, 293)
Screenshot: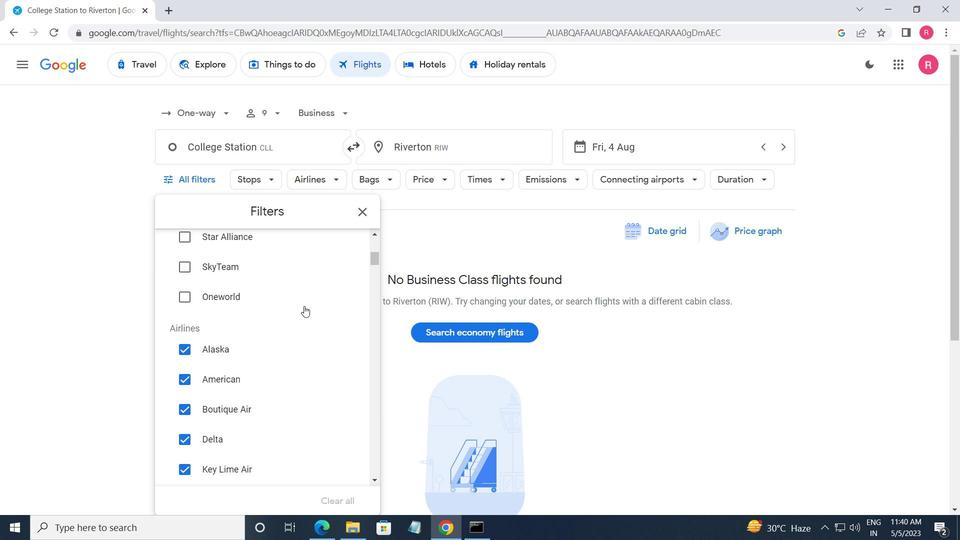 
Action: Mouse scrolled (323, 294) with delta (0, 0)
Screenshot: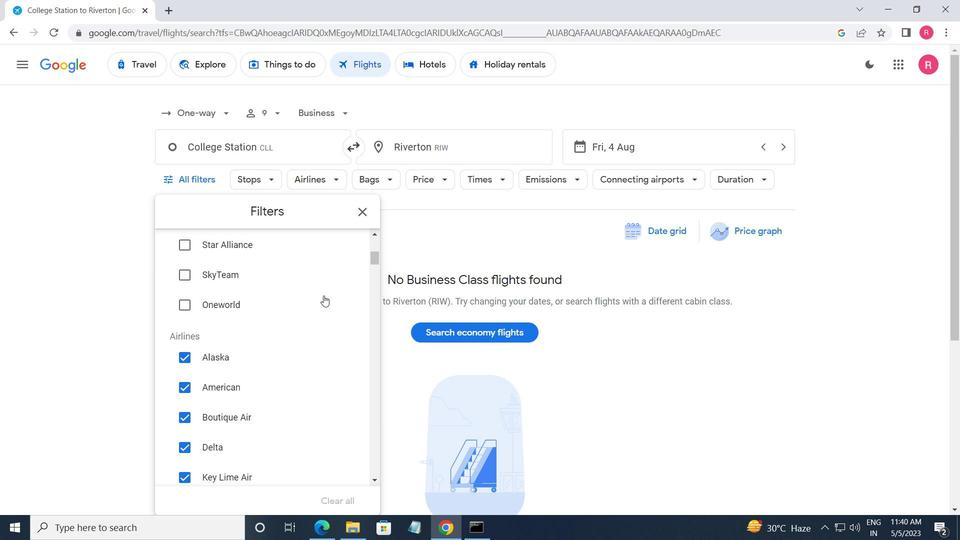 
Action: Mouse moved to (345, 258)
Screenshot: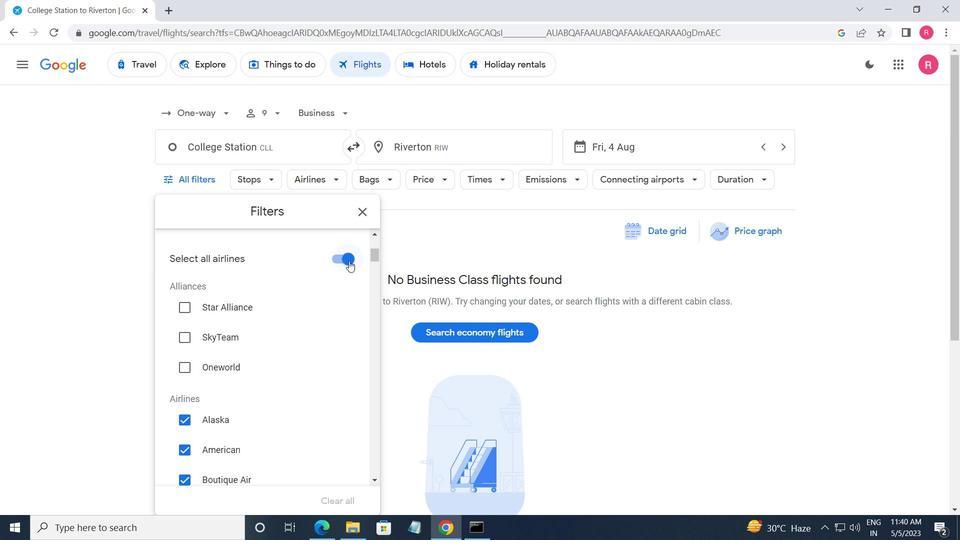 
Action: Mouse pressed left at (345, 258)
Screenshot: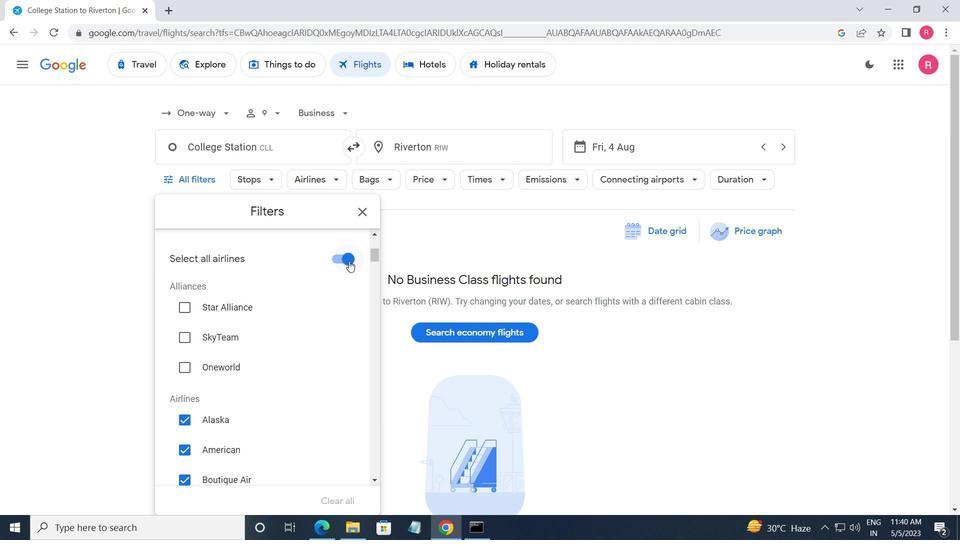 
Action: Mouse moved to (339, 297)
Screenshot: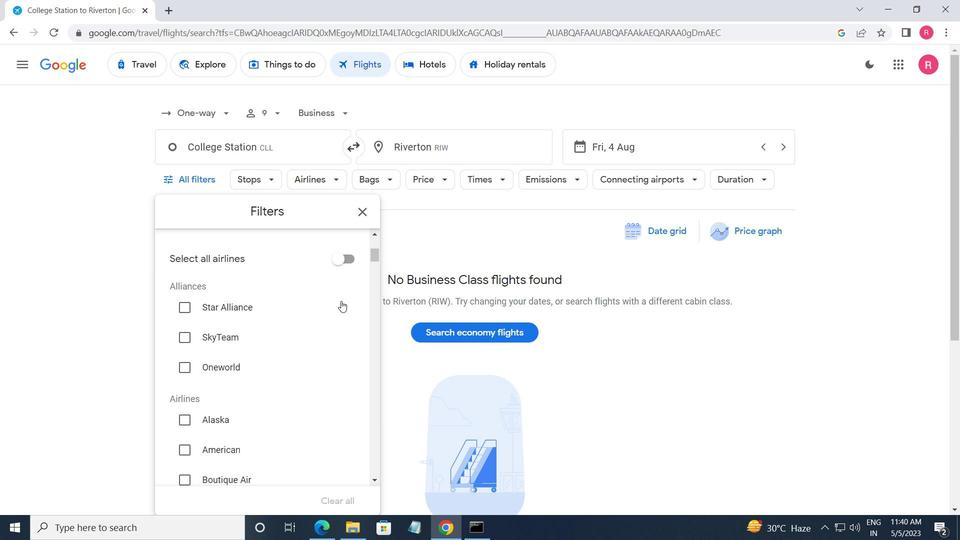 
Action: Mouse scrolled (339, 297) with delta (0, 0)
Screenshot: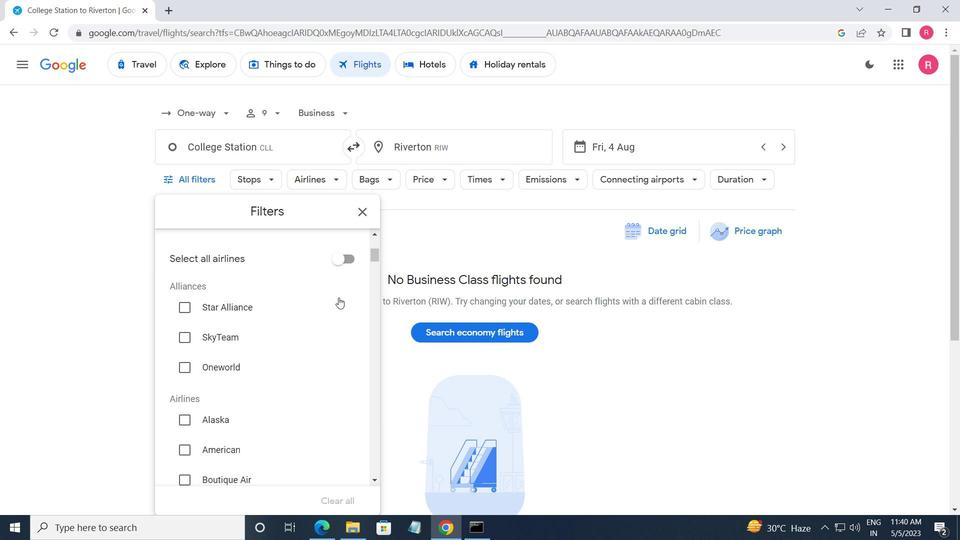 
Action: Mouse scrolled (339, 297) with delta (0, 0)
Screenshot: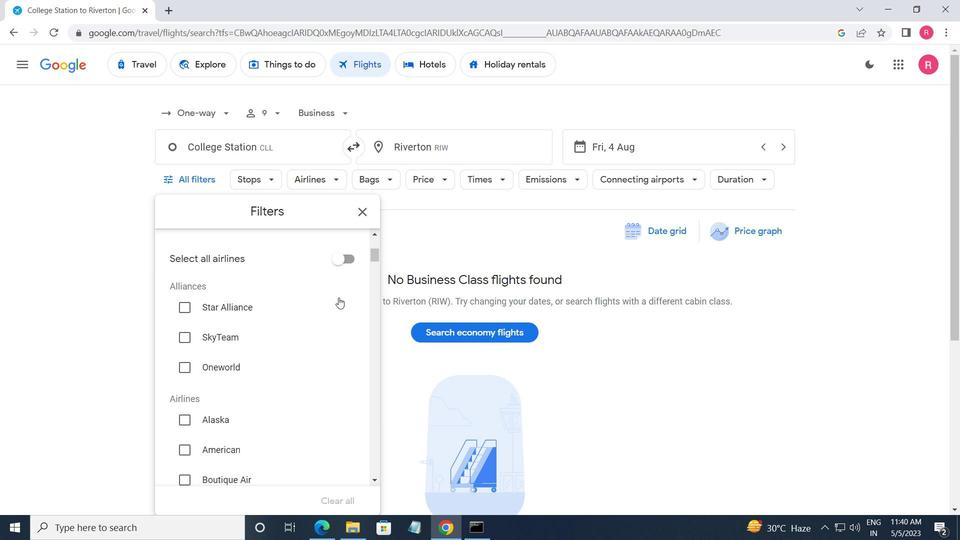 
Action: Mouse moved to (338, 298)
Screenshot: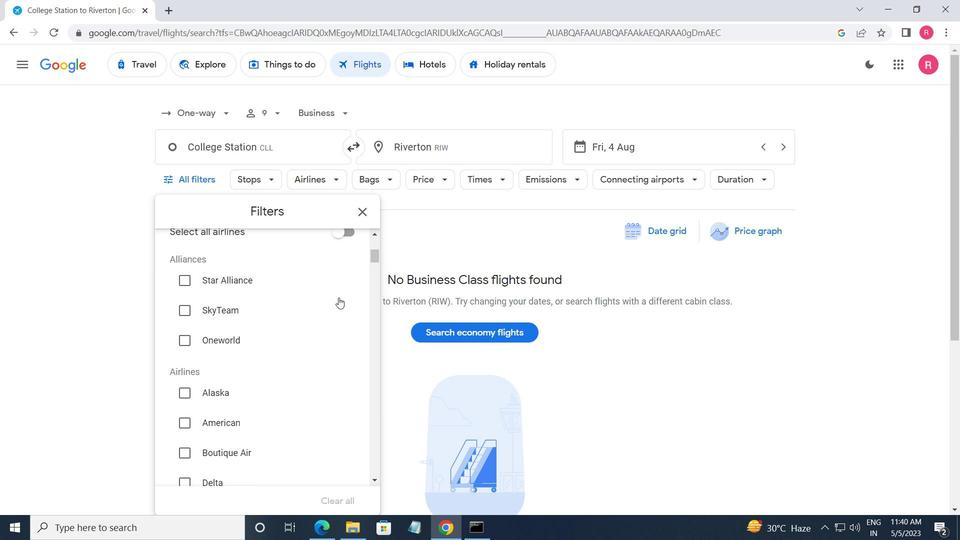 
Action: Mouse scrolled (338, 298) with delta (0, 0)
Screenshot: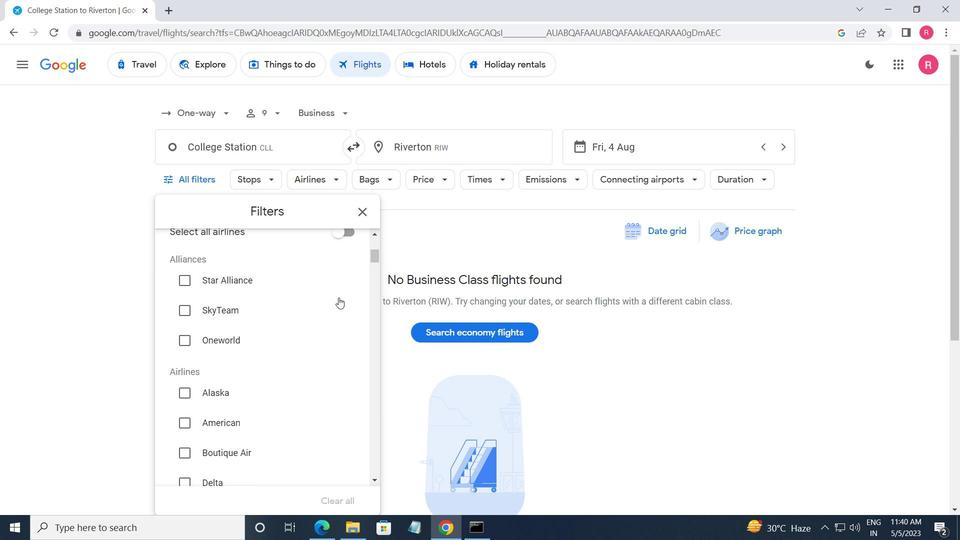 
Action: Mouse moved to (338, 302)
Screenshot: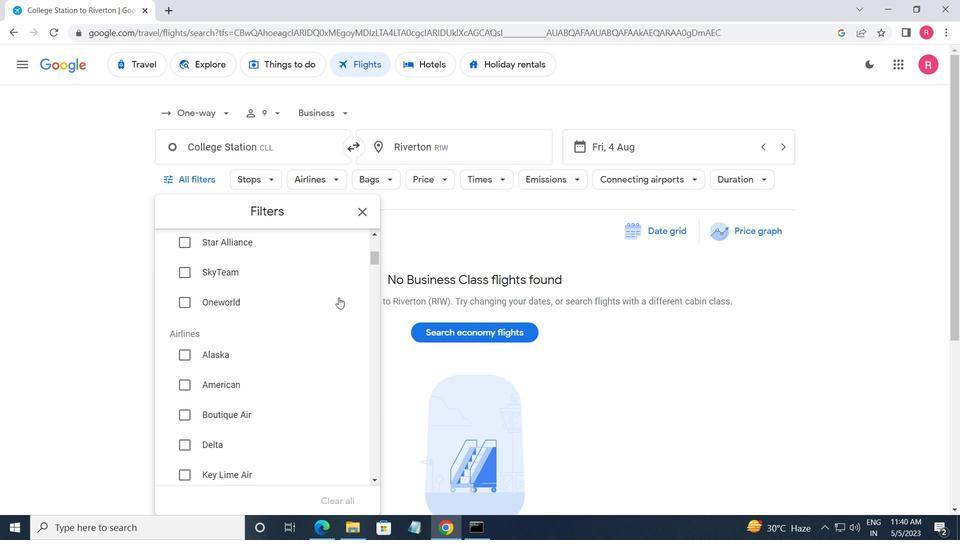 
Action: Mouse scrolled (338, 302) with delta (0, 0)
Screenshot: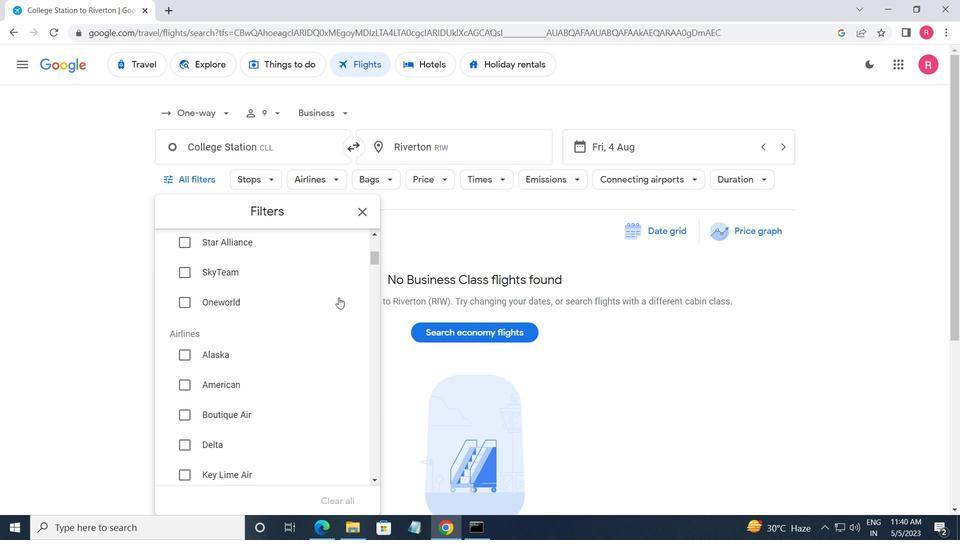 
Action: Mouse moved to (343, 310)
Screenshot: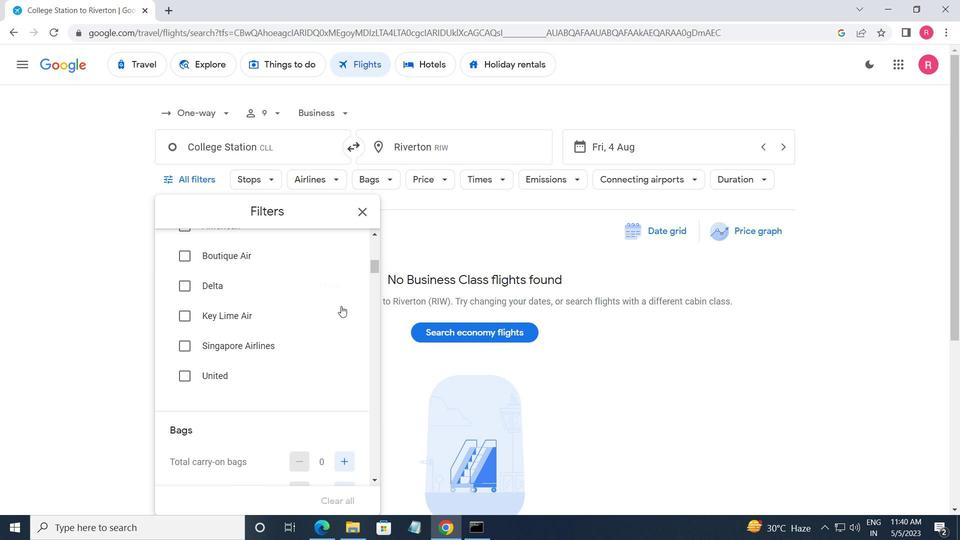 
Action: Mouse scrolled (343, 309) with delta (0, 0)
Screenshot: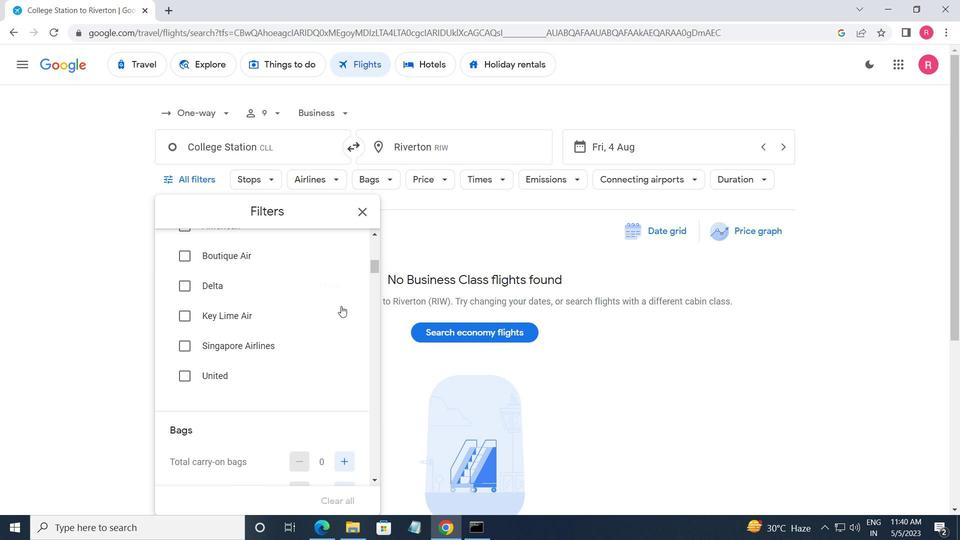 
Action: Mouse moved to (346, 400)
Screenshot: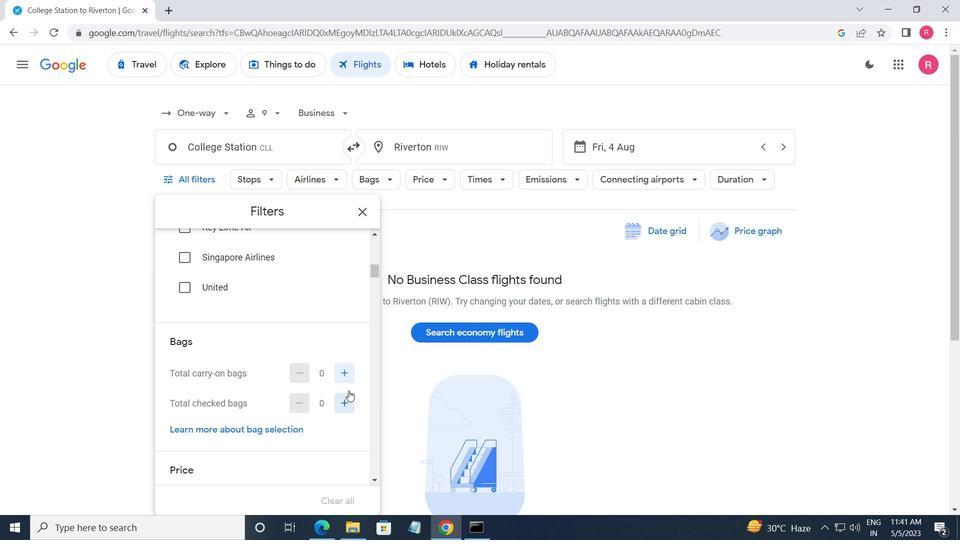 
Action: Mouse pressed left at (346, 400)
Screenshot: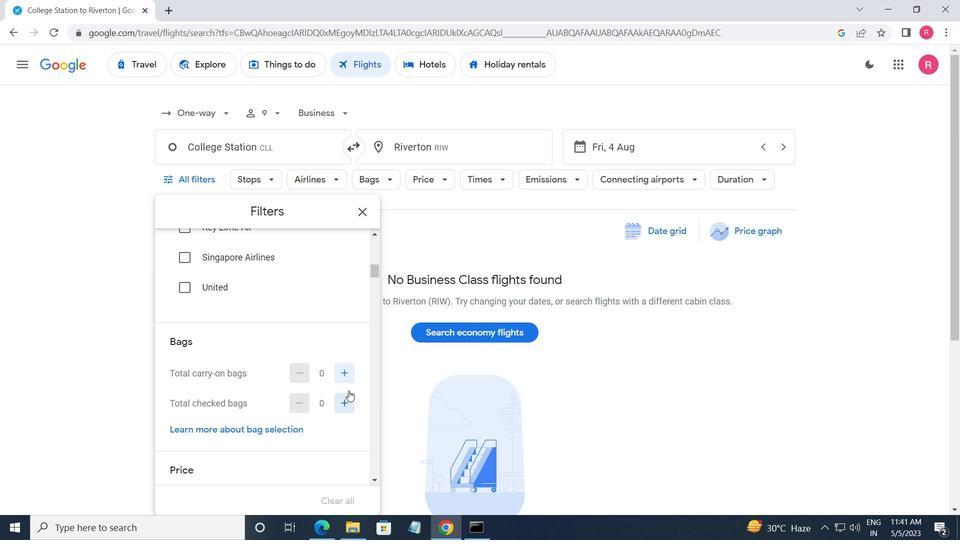 
Action: Mouse moved to (345, 401)
Screenshot: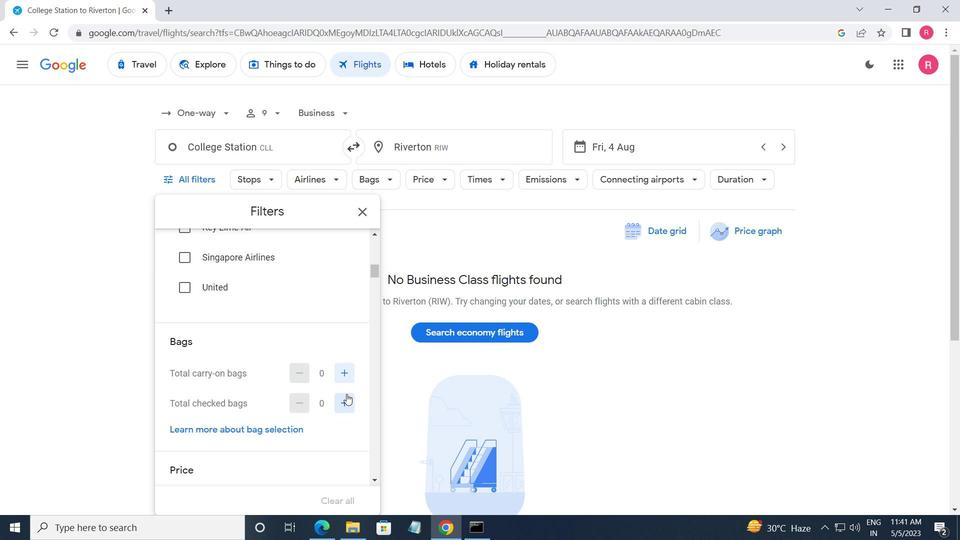 
Action: Mouse pressed left at (345, 401)
Screenshot: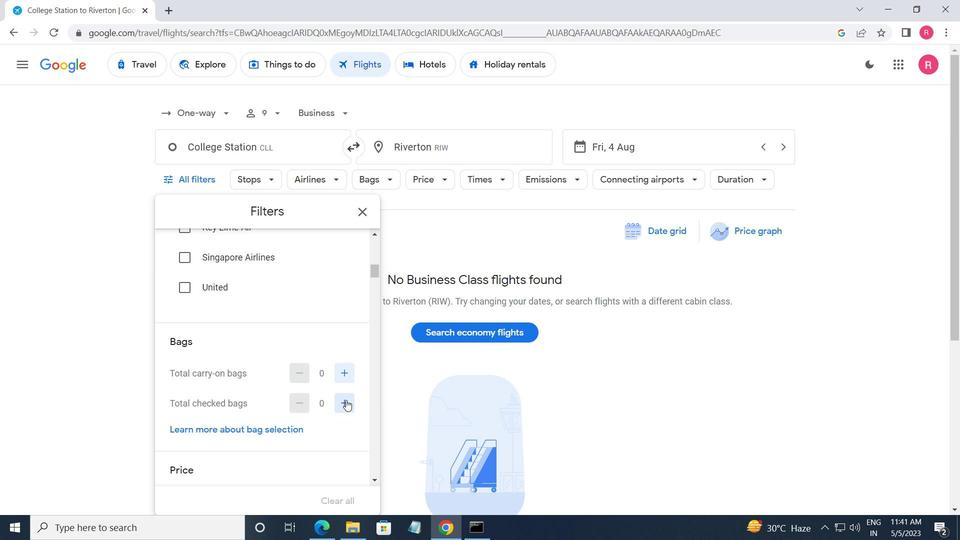 
Action: Mouse moved to (345, 401)
Screenshot: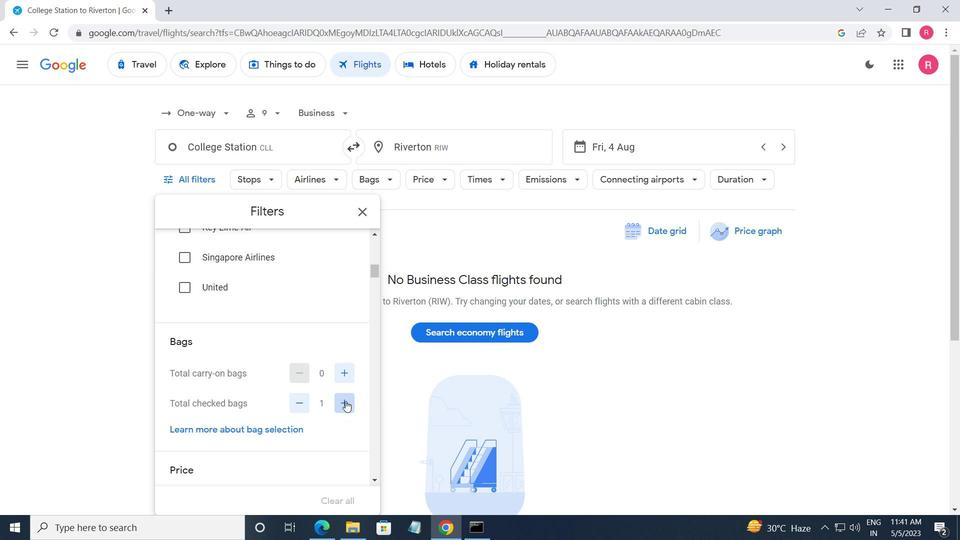 
Action: Mouse pressed left at (345, 401)
Screenshot: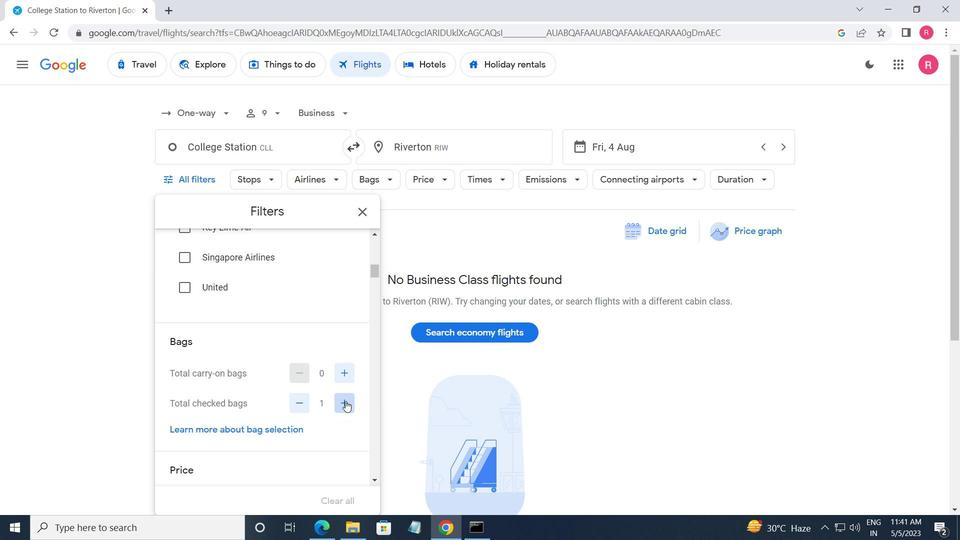 
Action: Mouse pressed left at (345, 401)
Screenshot: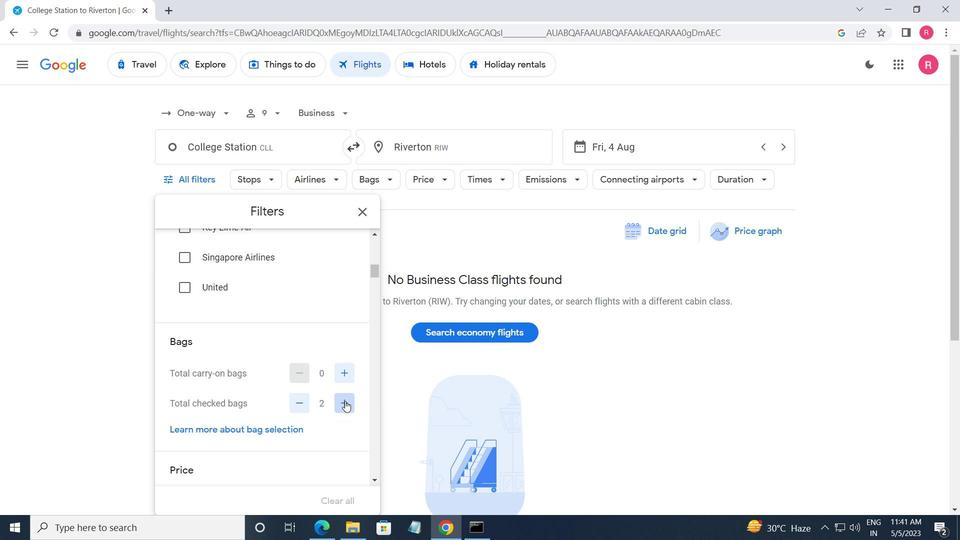 
Action: Mouse pressed left at (345, 401)
Screenshot: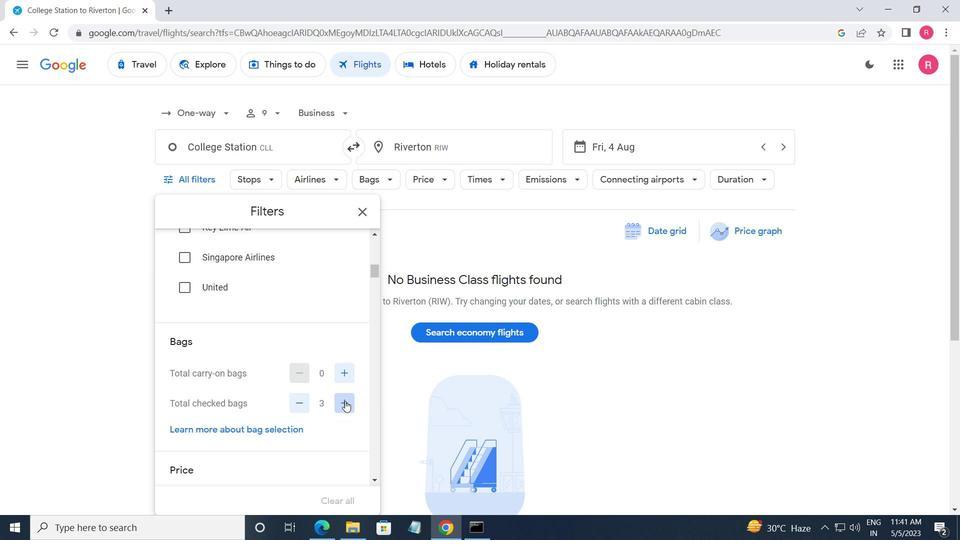 
Action: Mouse pressed left at (345, 401)
Screenshot: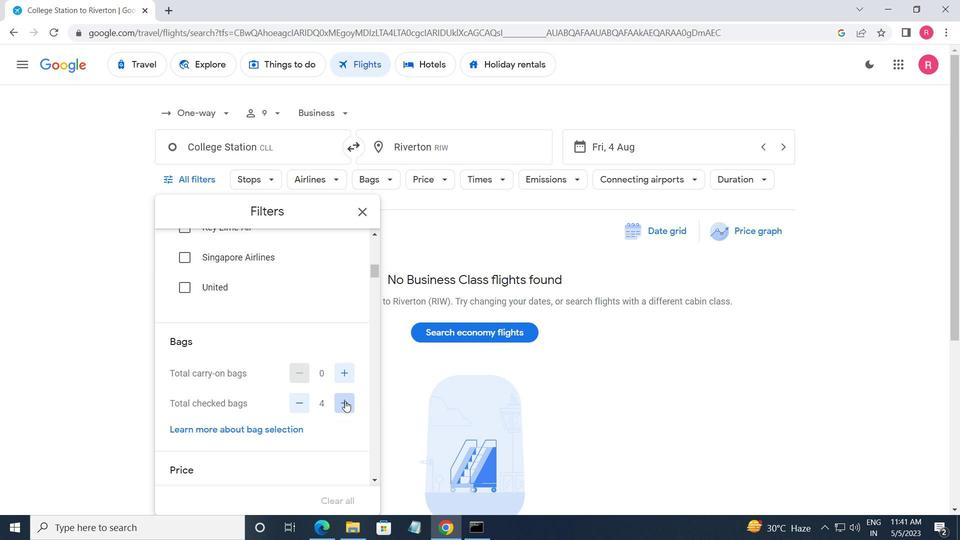 
Action: Mouse pressed left at (345, 401)
Screenshot: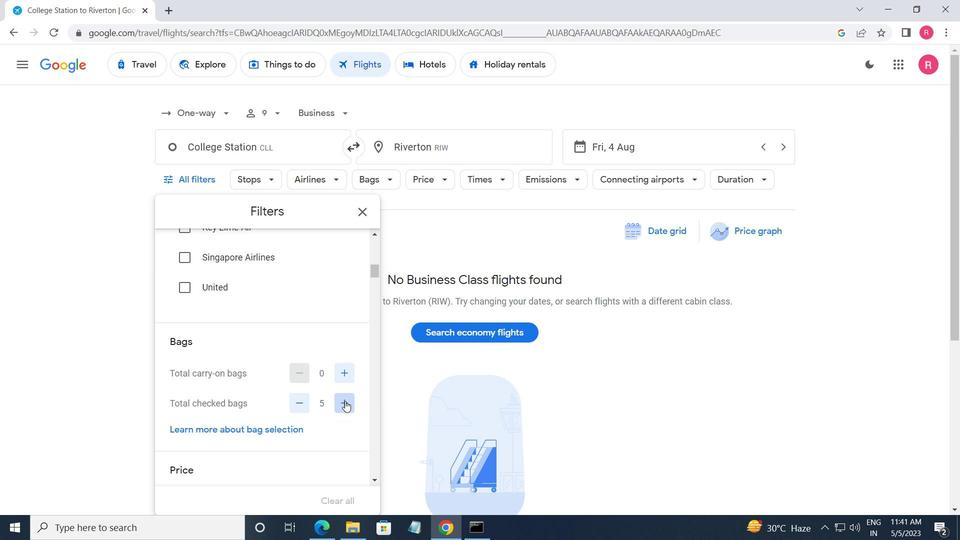 
Action: Mouse pressed left at (345, 401)
Screenshot: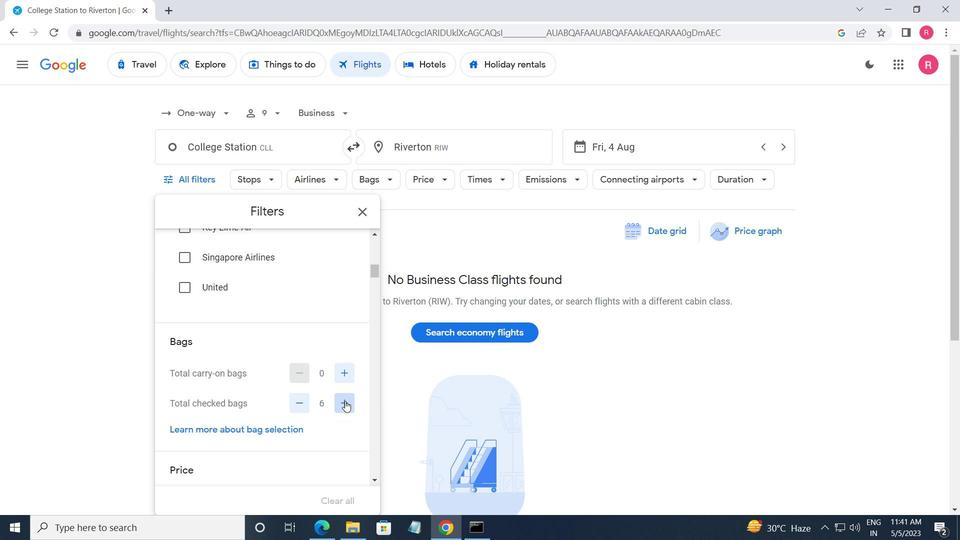 
Action: Mouse pressed left at (345, 401)
Screenshot: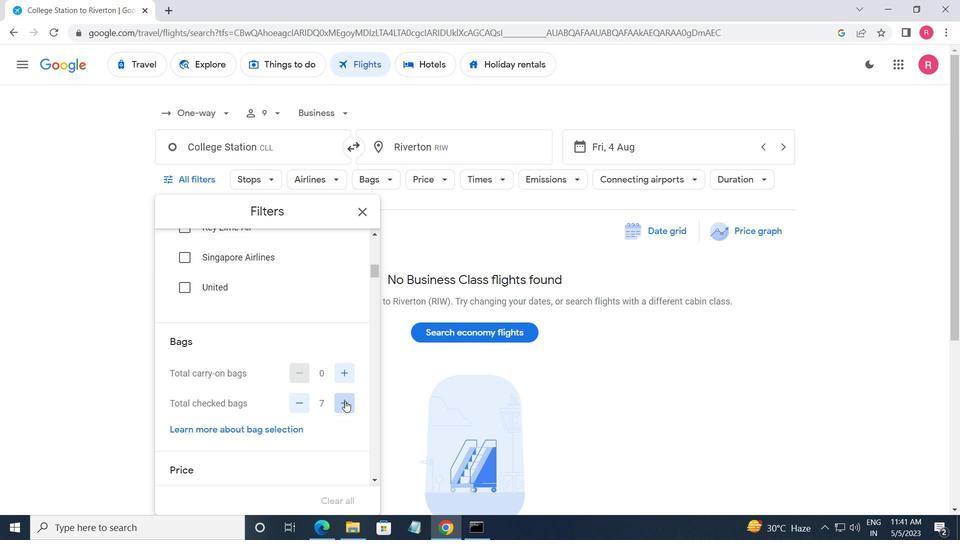 
Action: Mouse pressed left at (345, 401)
Screenshot: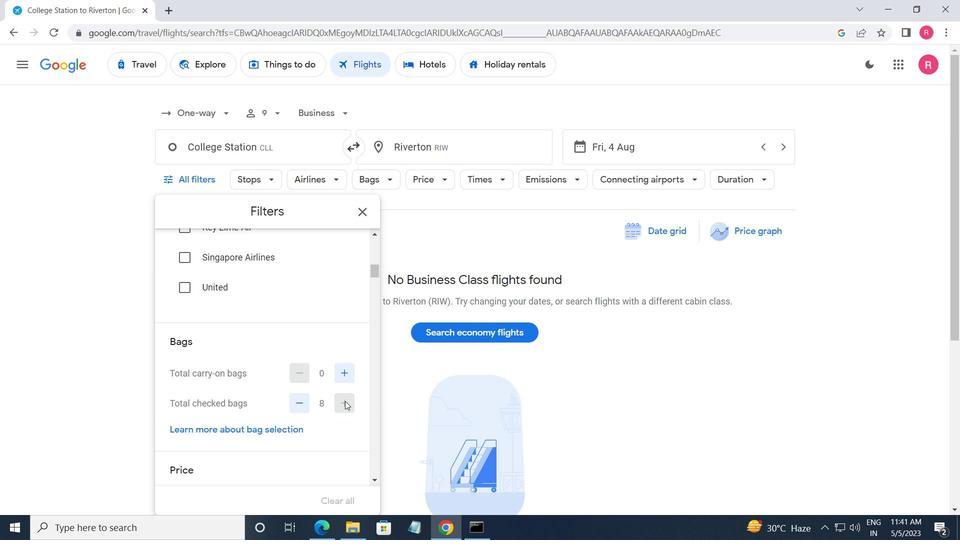 
Action: Mouse scrolled (345, 400) with delta (0, 0)
Screenshot: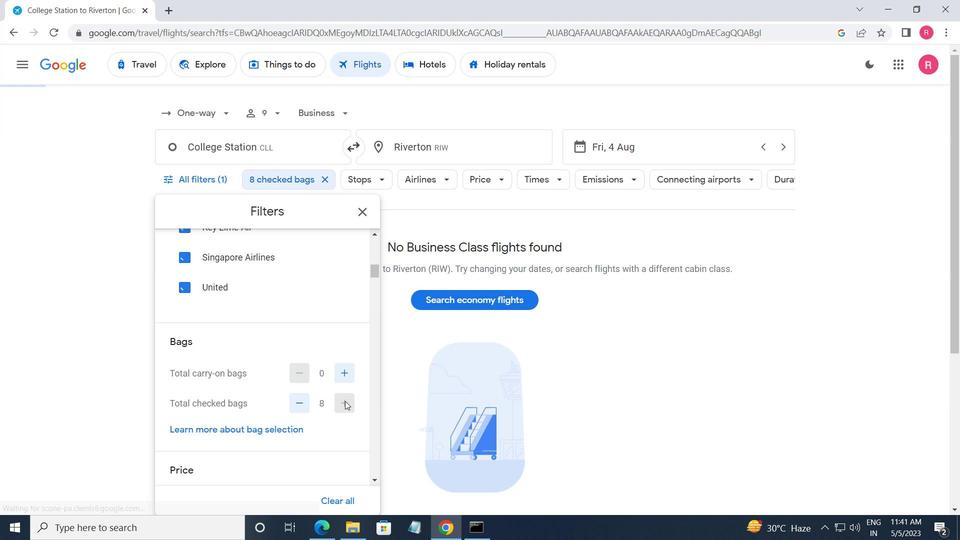 
Action: Mouse scrolled (345, 400) with delta (0, 0)
Screenshot: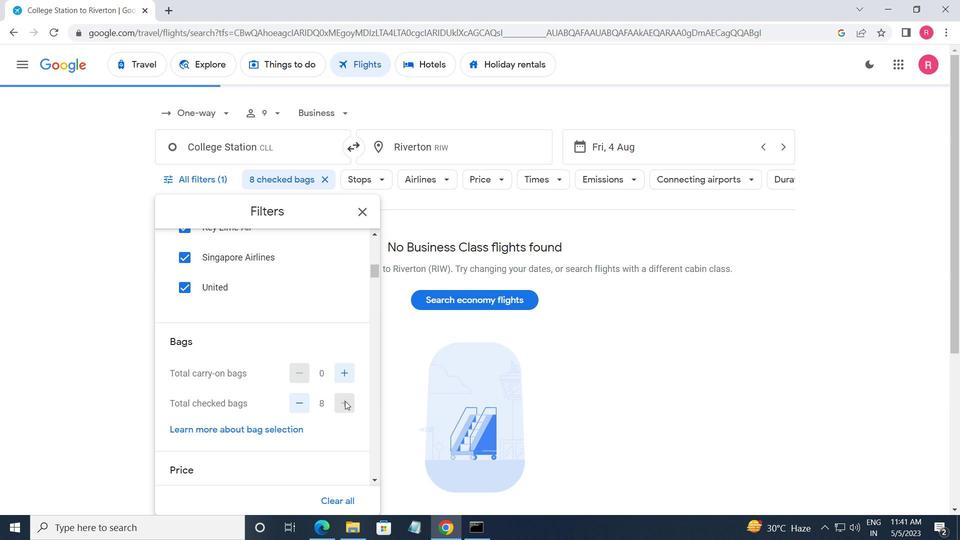 
Action: Mouse scrolled (345, 400) with delta (0, 0)
Screenshot: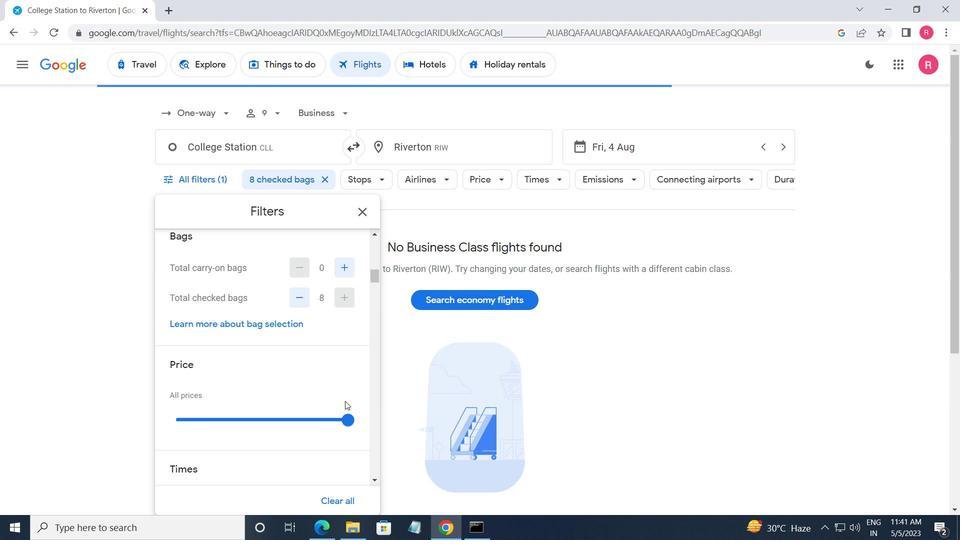 
Action: Mouse moved to (360, 332)
Screenshot: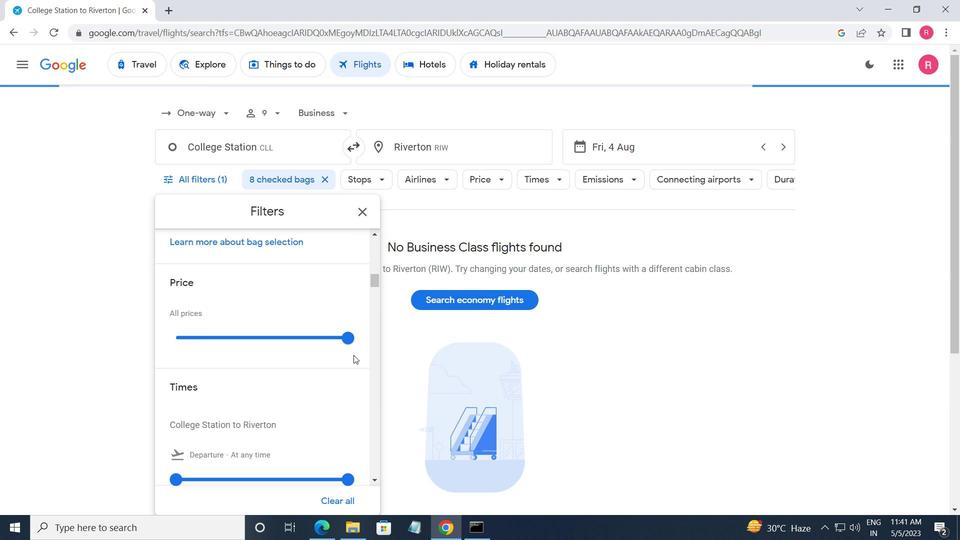 
Action: Mouse pressed left at (360, 332)
Screenshot: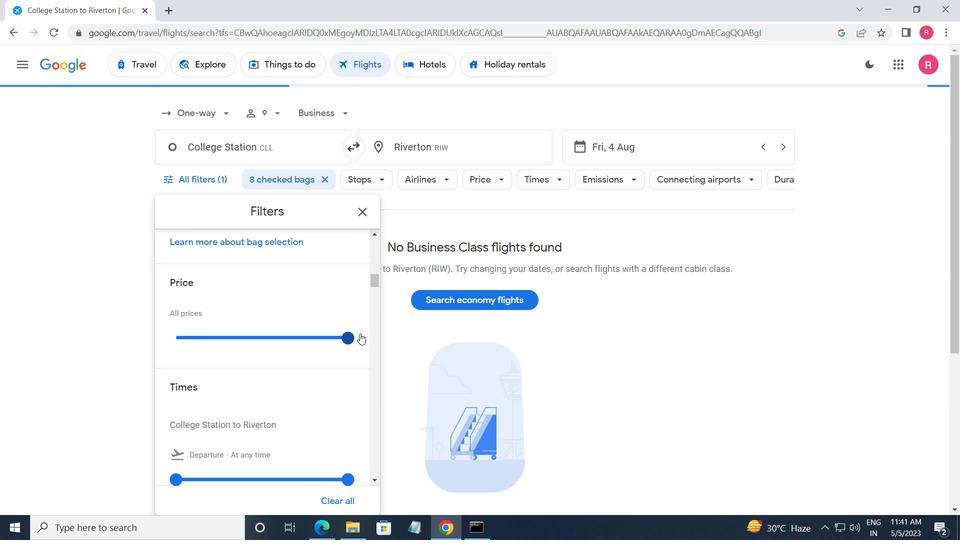 
Action: Mouse moved to (300, 392)
Screenshot: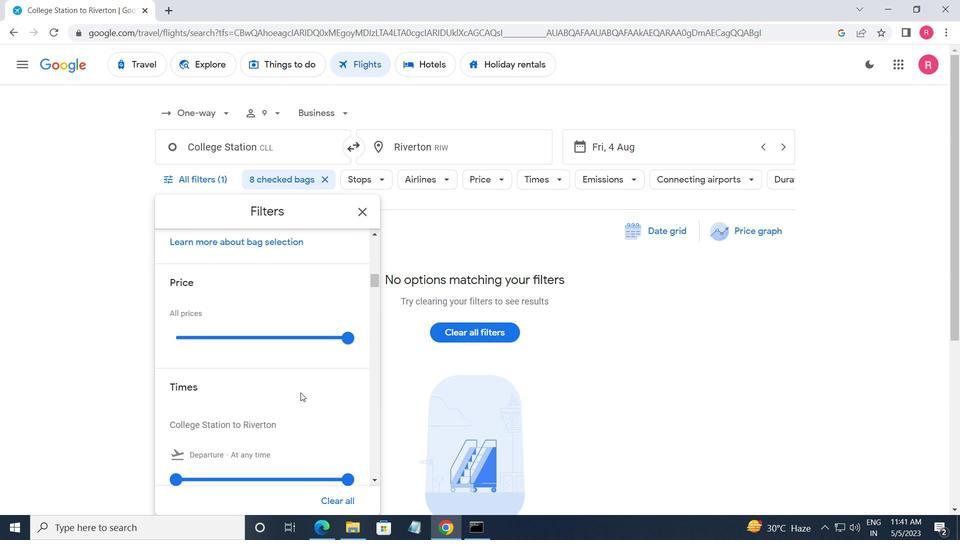
Action: Mouse scrolled (300, 392) with delta (0, 0)
Screenshot: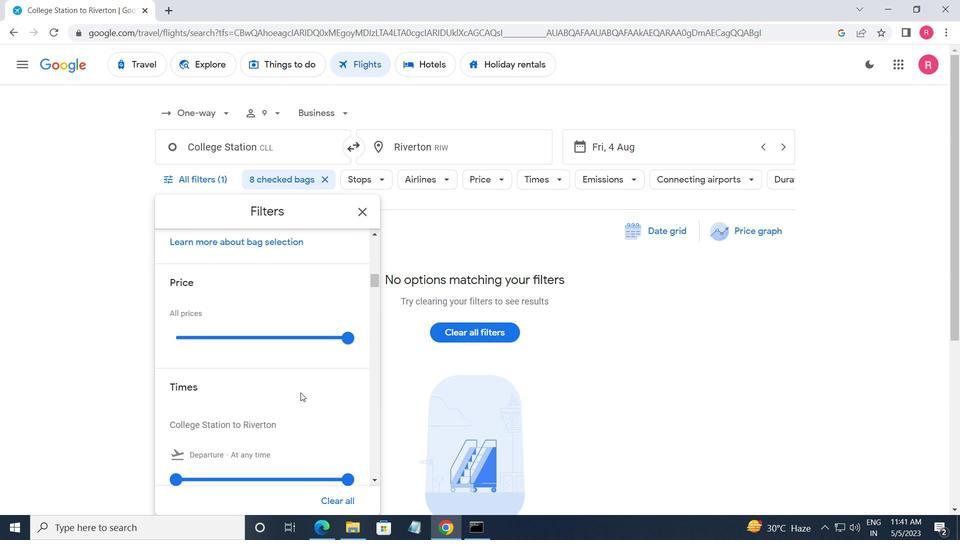 
Action: Mouse scrolled (300, 392) with delta (0, 0)
Screenshot: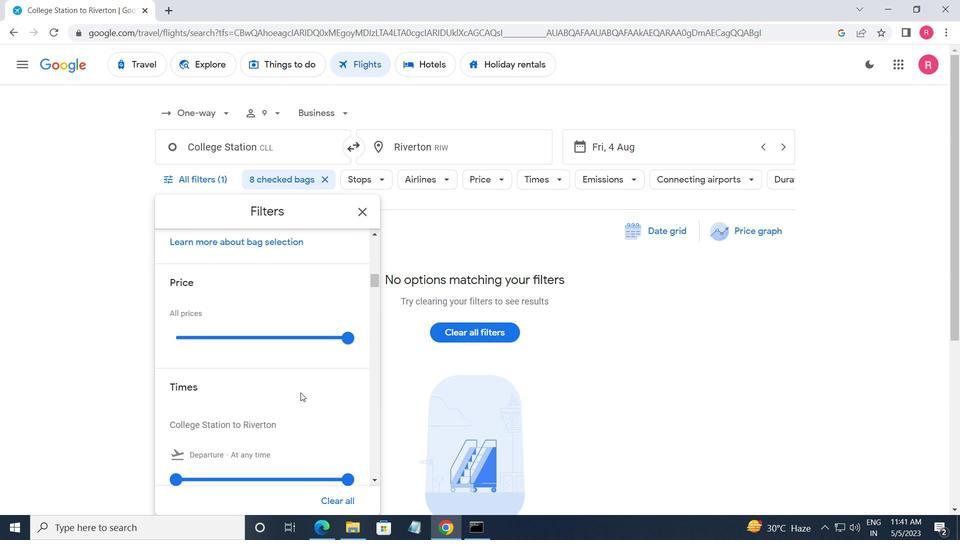
Action: Mouse moved to (181, 365)
Screenshot: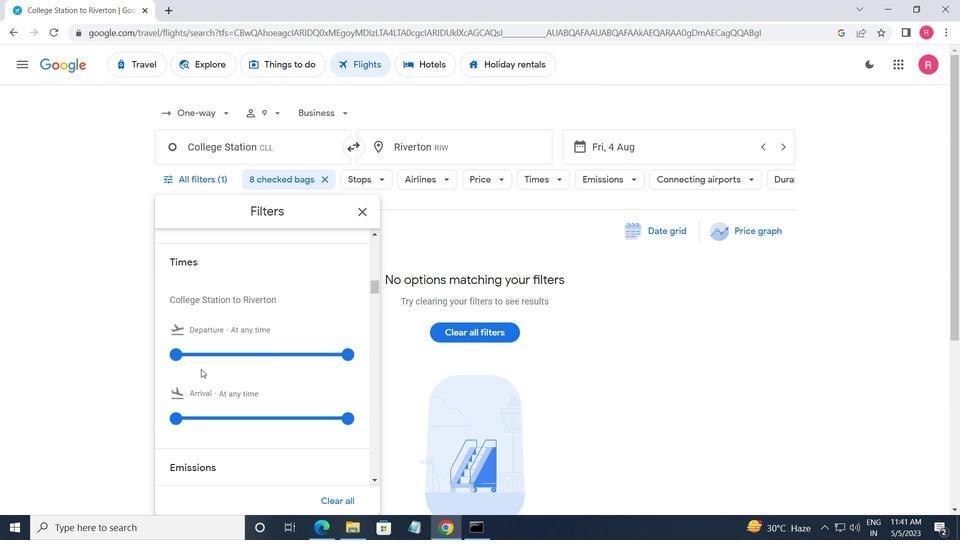 
Action: Mouse pressed left at (181, 365)
Screenshot: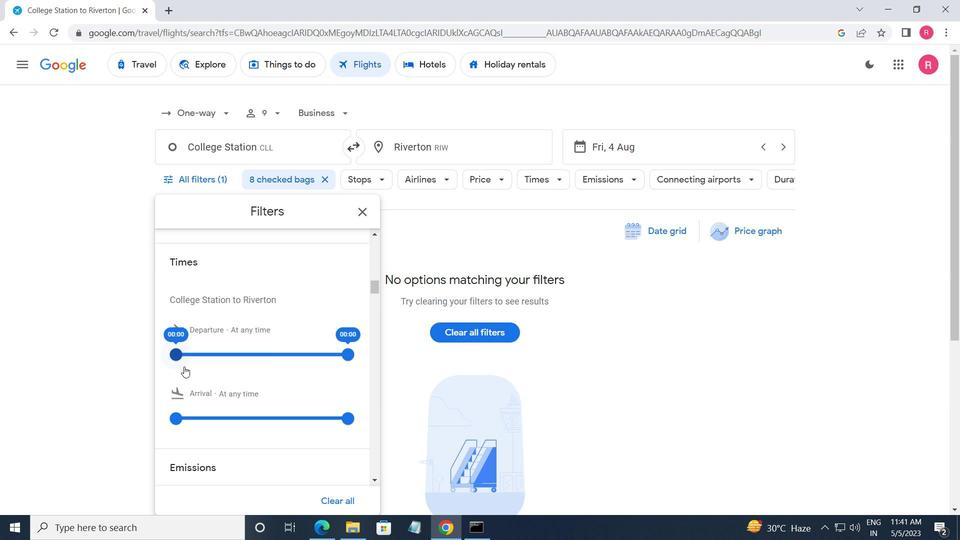 
Action: Mouse moved to (348, 348)
Screenshot: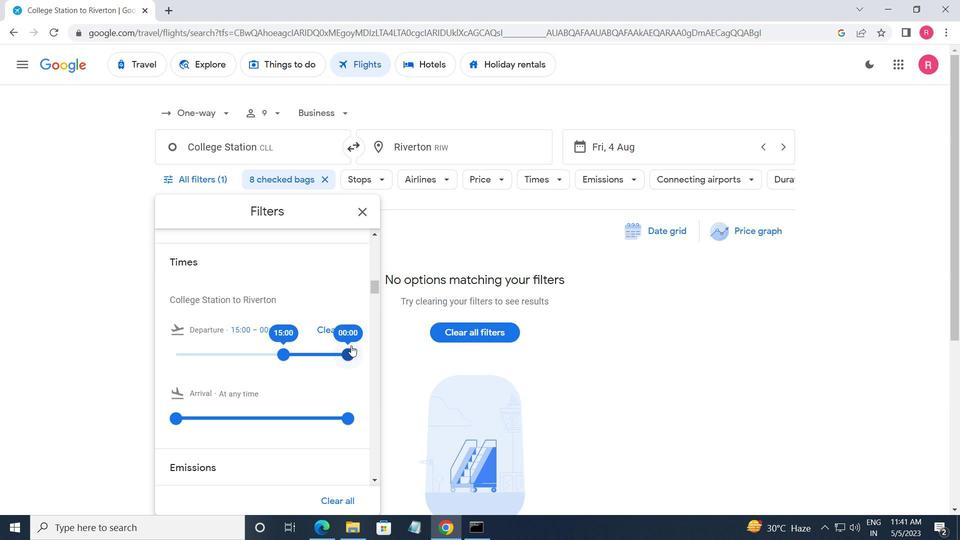
Action: Mouse pressed left at (348, 348)
Screenshot: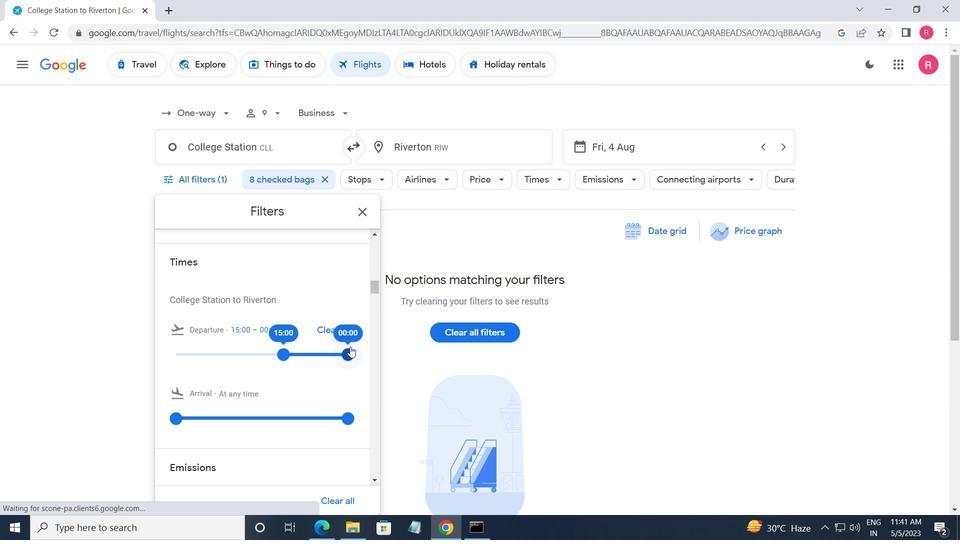 
Action: Mouse moved to (362, 214)
Screenshot: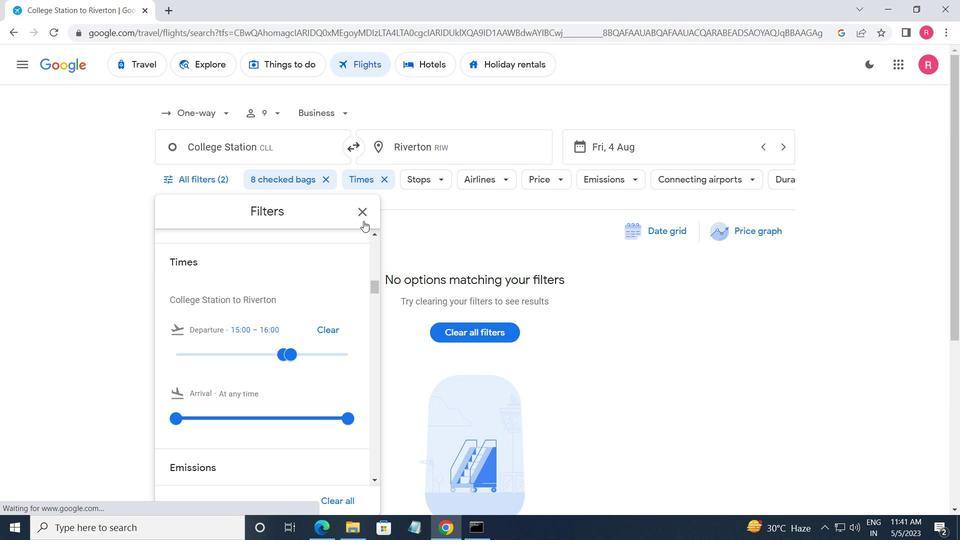 
Action: Mouse pressed left at (362, 214)
Screenshot: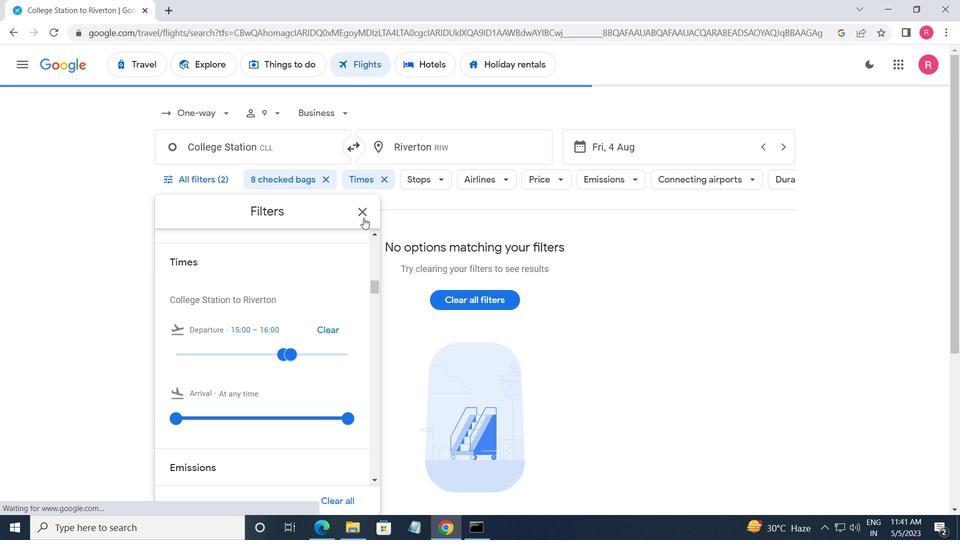 
